Task: Add a signature Marie Turner containing With sincere appreciation and gratitude, Marie Turner to email address softage.9@softage.net and add a folder Service contracts
Action: Mouse moved to (928, 63)
Screenshot: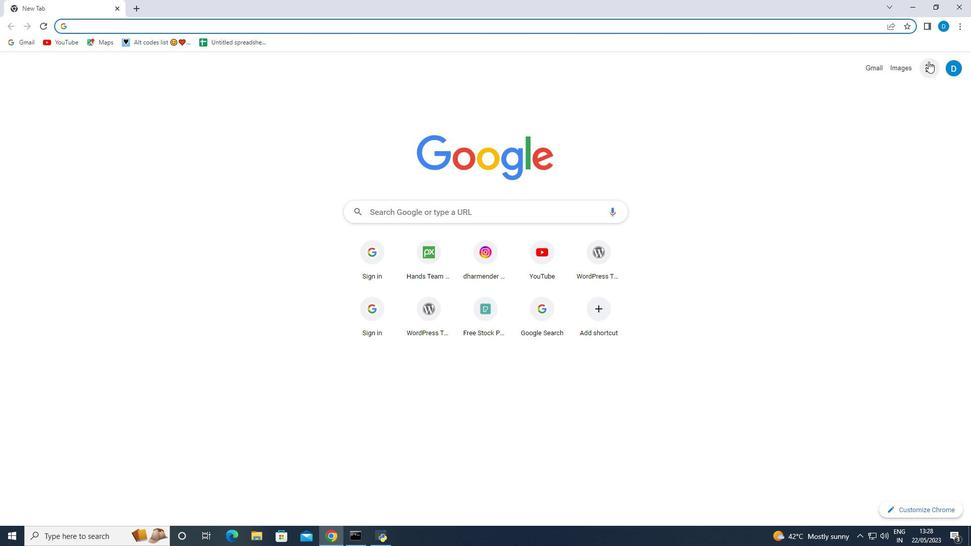 
Action: Mouse pressed left at (928, 63)
Screenshot: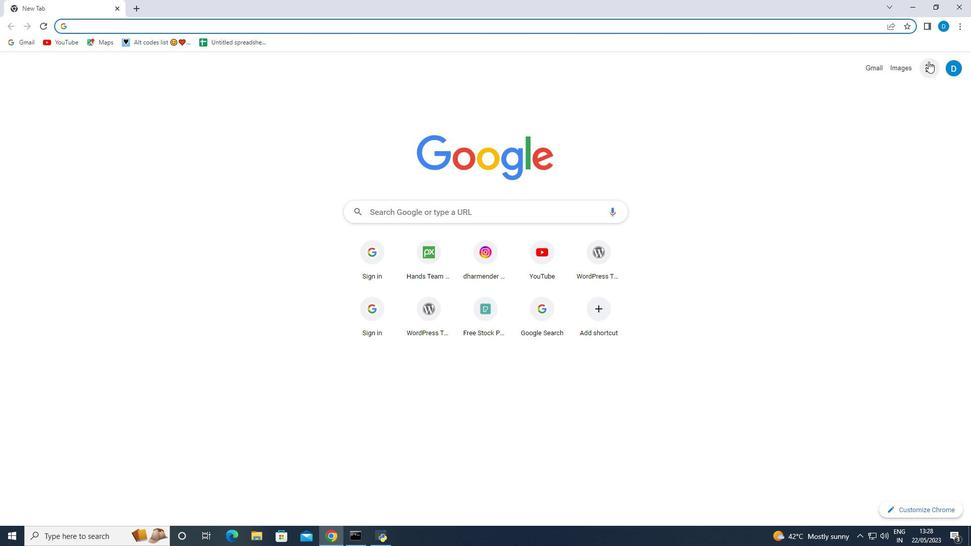 
Action: Mouse moved to (839, 209)
Screenshot: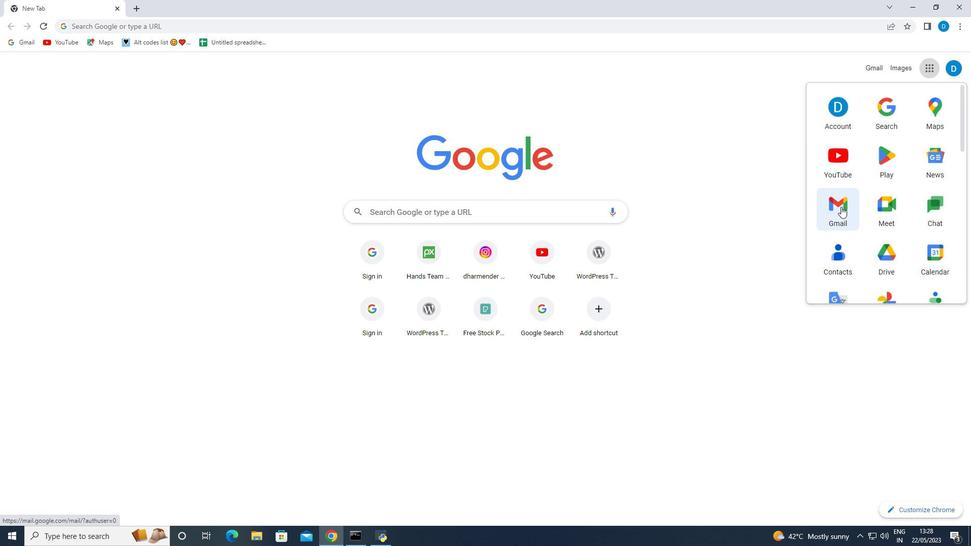 
Action: Mouse pressed left at (839, 209)
Screenshot: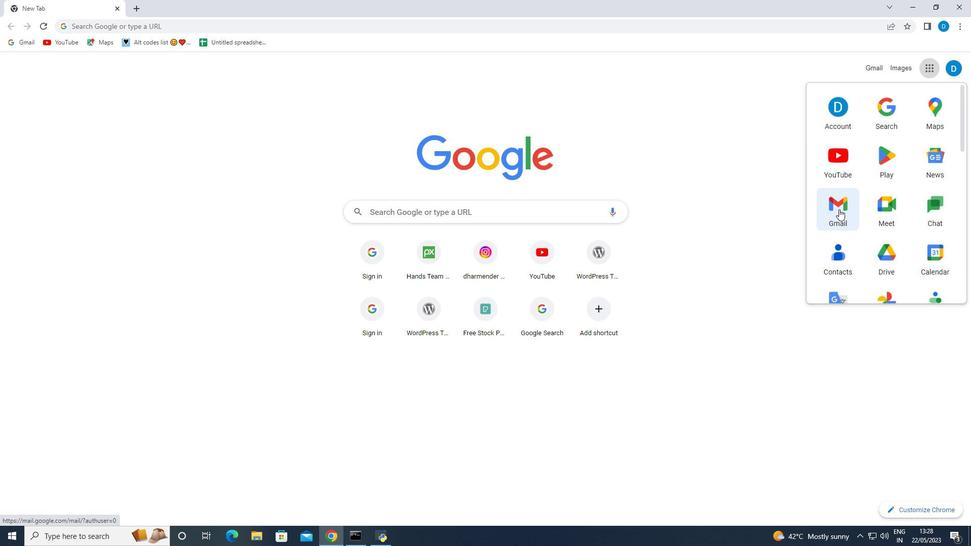 
Action: Mouse moved to (909, 68)
Screenshot: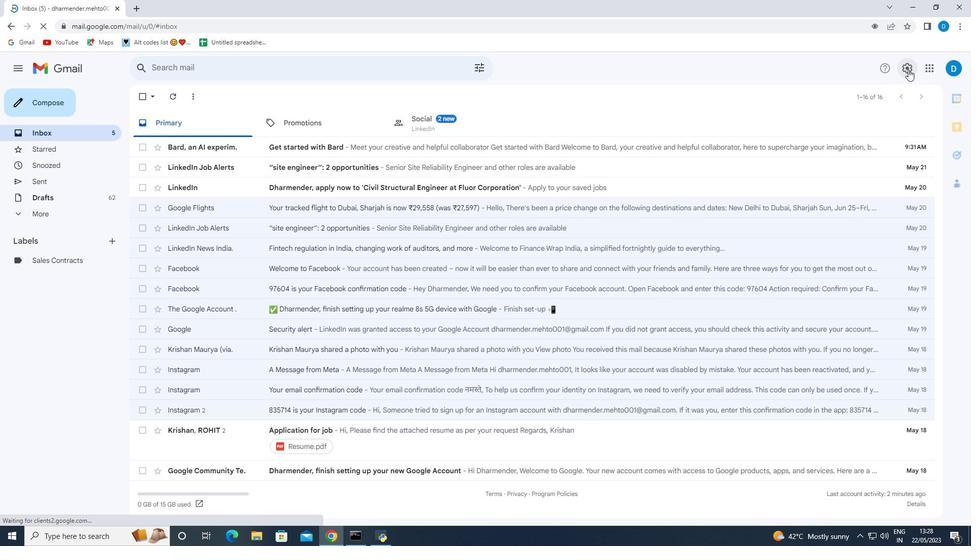 
Action: Mouse pressed left at (909, 68)
Screenshot: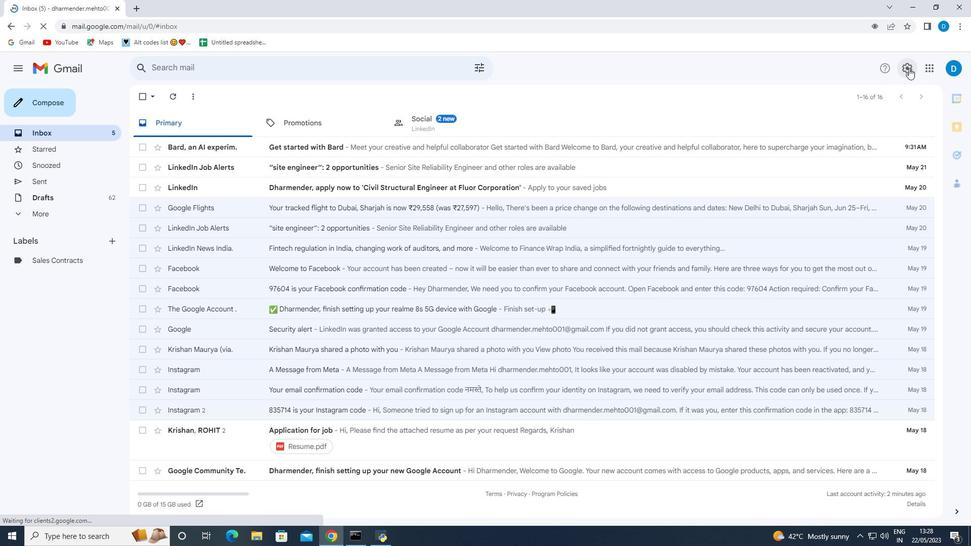 
Action: Mouse moved to (864, 124)
Screenshot: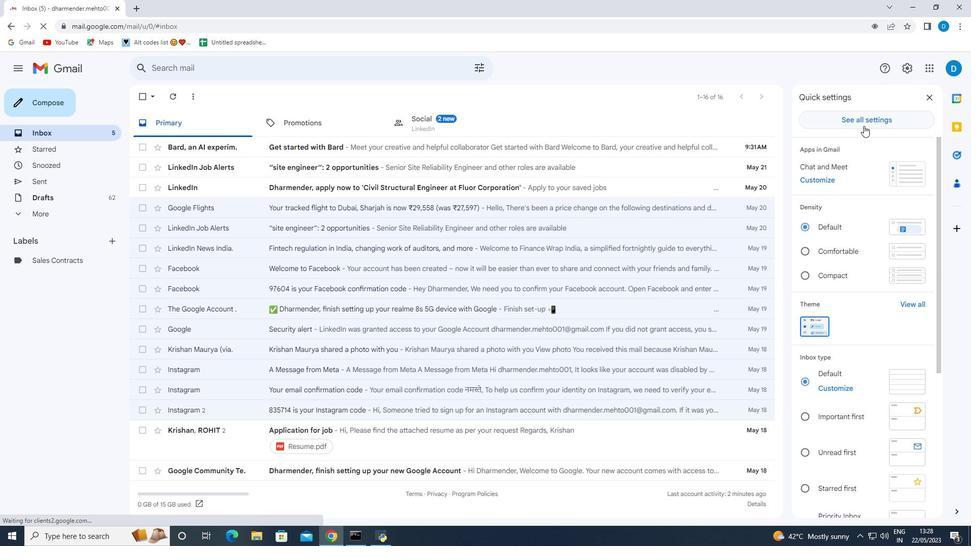 
Action: Mouse pressed left at (864, 124)
Screenshot: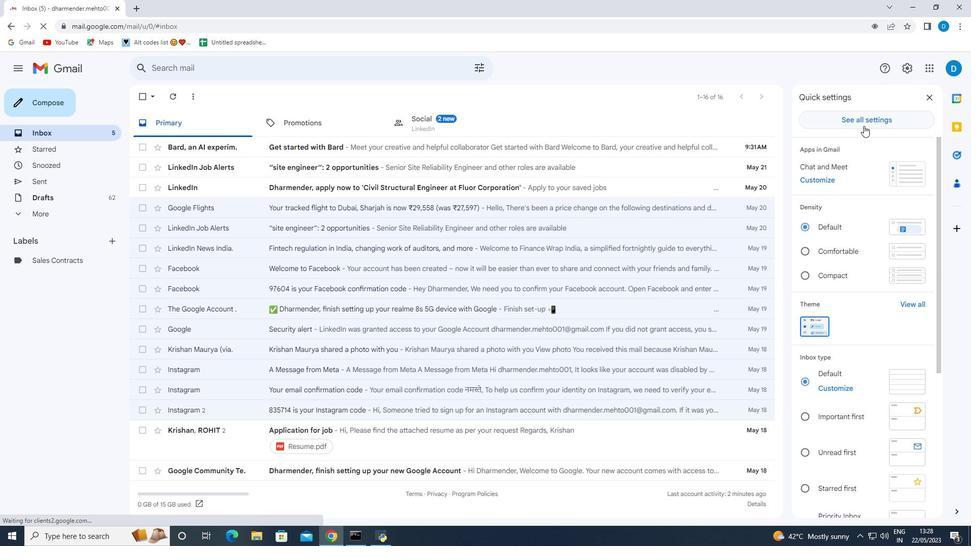 
Action: Mouse moved to (471, 289)
Screenshot: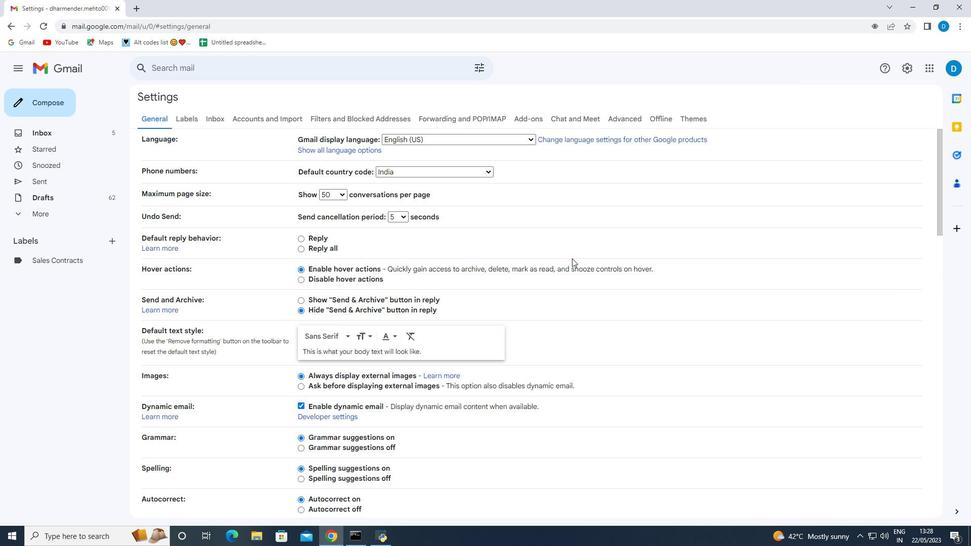 
Action: Mouse scrolled (471, 288) with delta (0, 0)
Screenshot: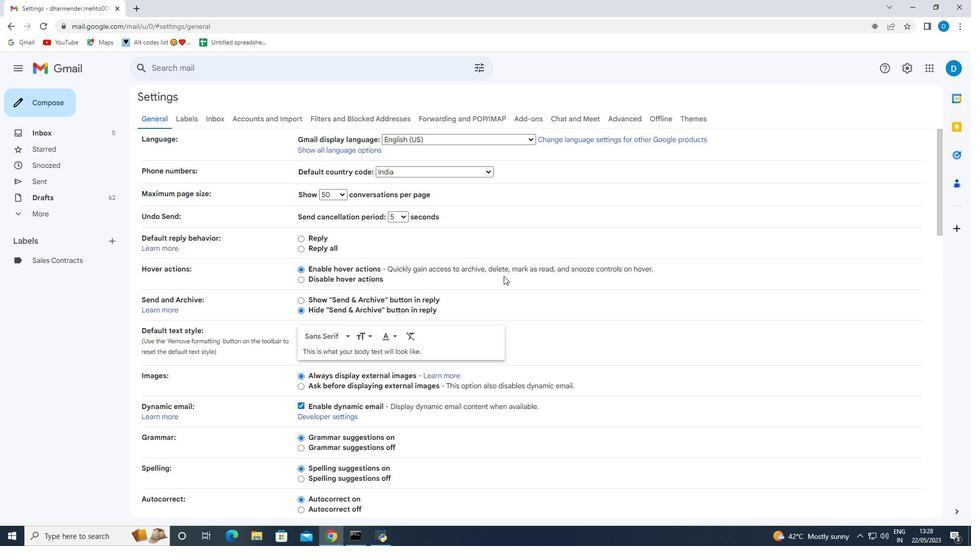 
Action: Mouse moved to (470, 290)
Screenshot: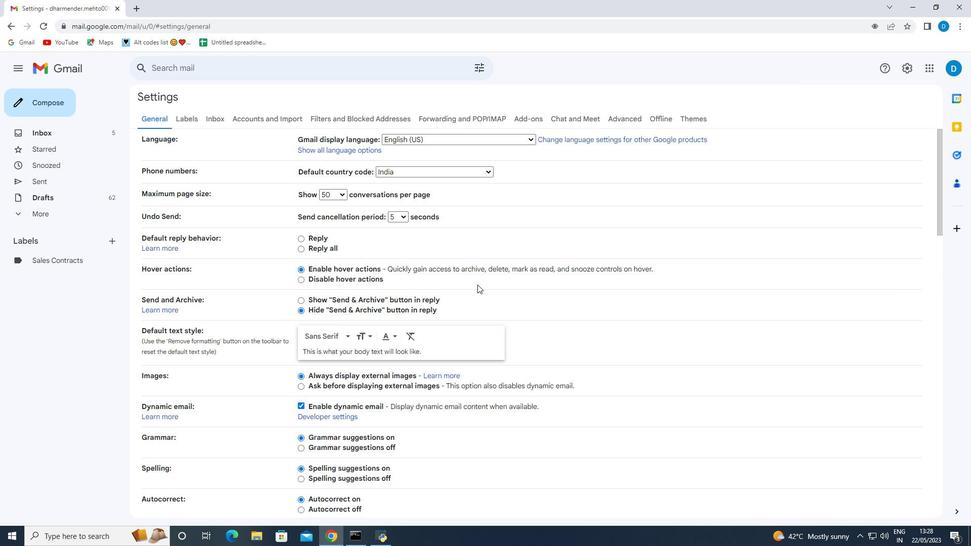 
Action: Mouse scrolled (470, 289) with delta (0, 0)
Screenshot: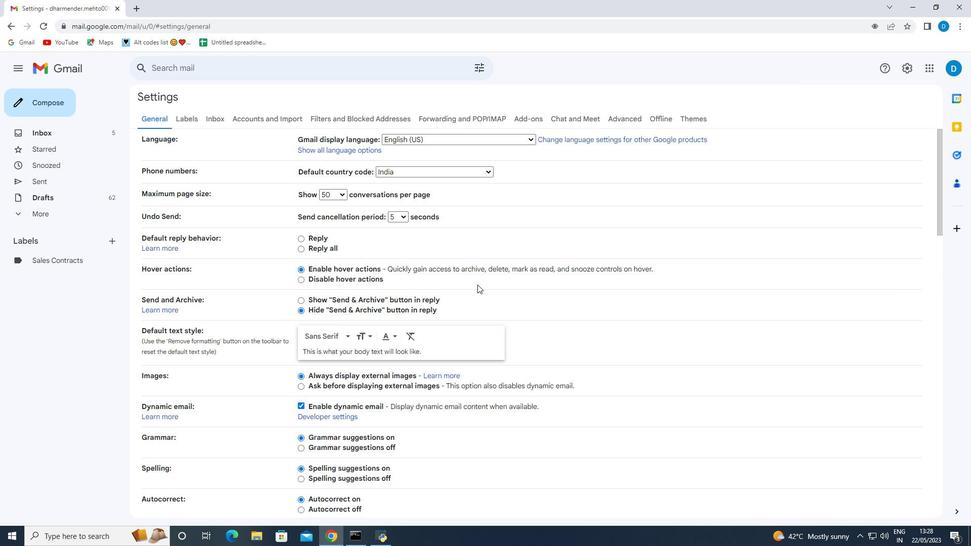 
Action: Mouse moved to (469, 290)
Screenshot: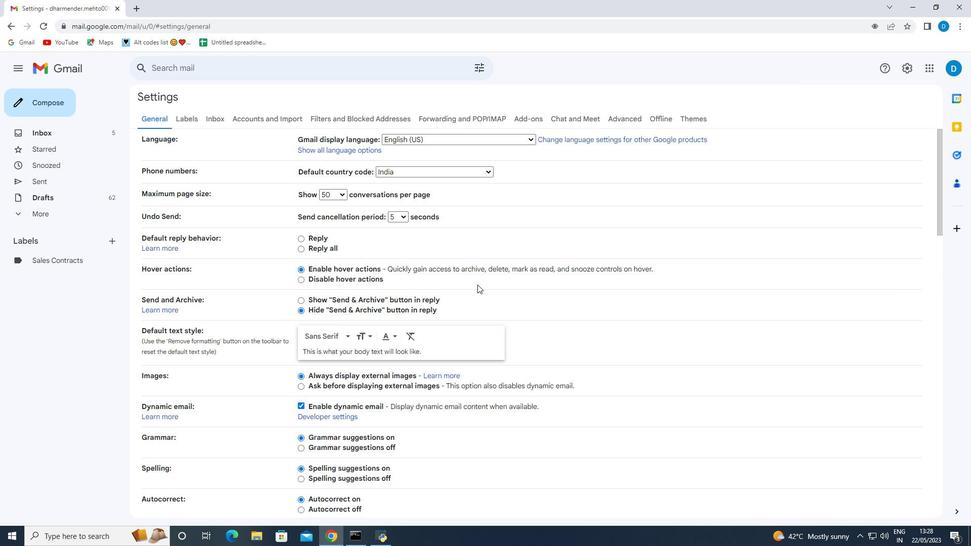 
Action: Mouse scrolled (469, 290) with delta (0, 0)
Screenshot: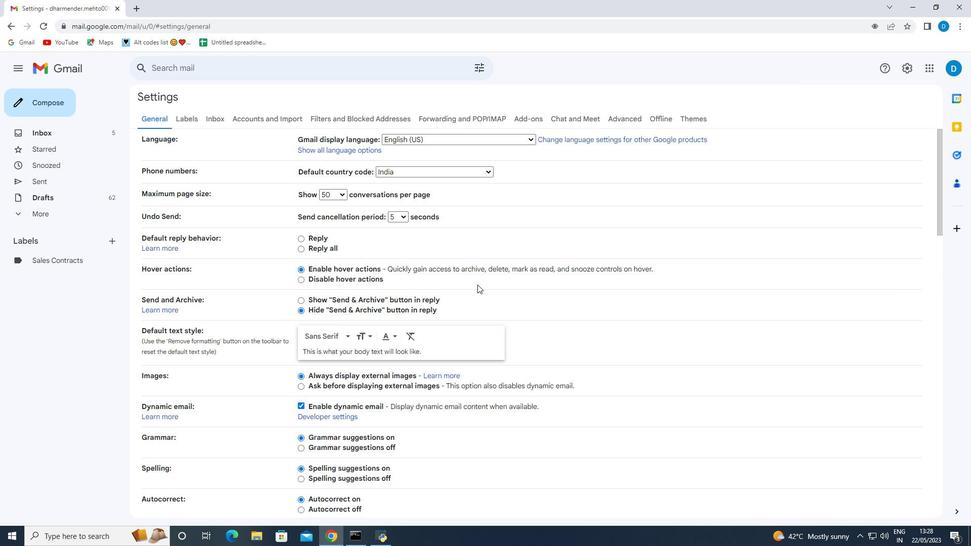 
Action: Mouse scrolled (469, 290) with delta (0, 0)
Screenshot: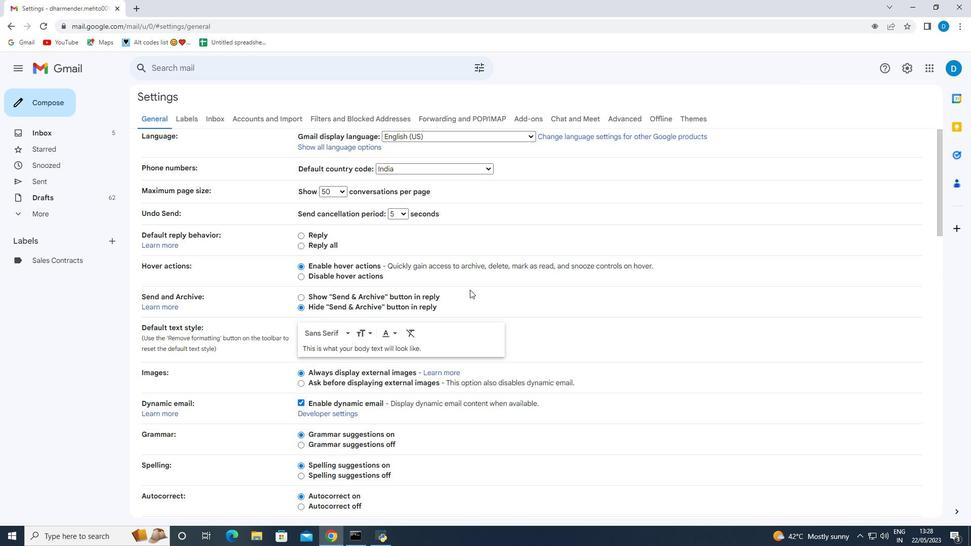 
Action: Mouse moved to (453, 298)
Screenshot: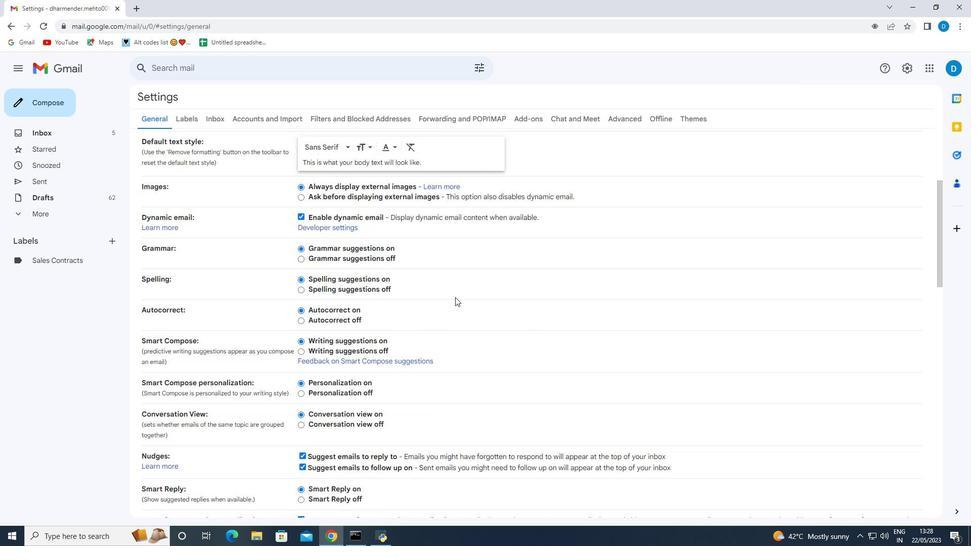 
Action: Mouse scrolled (453, 298) with delta (0, 0)
Screenshot: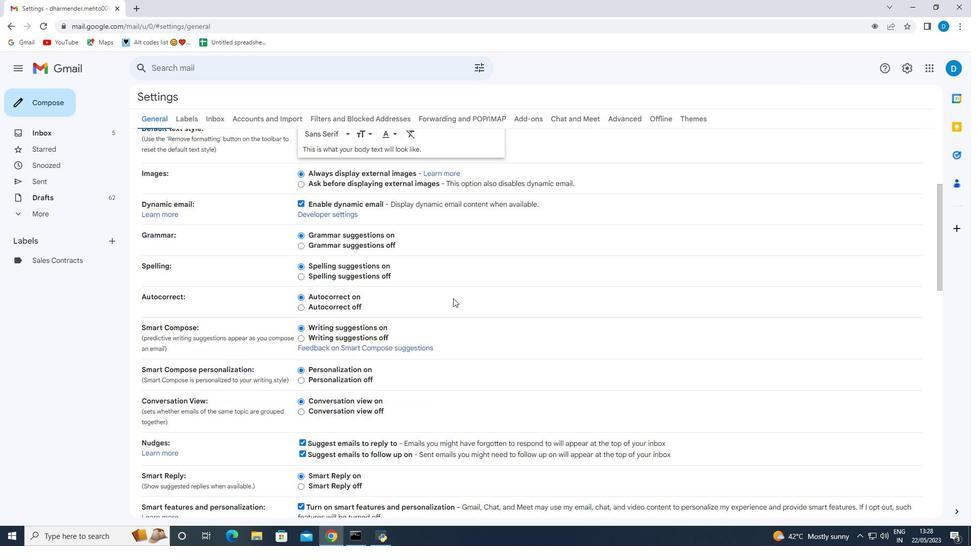 
Action: Mouse scrolled (453, 298) with delta (0, 0)
Screenshot: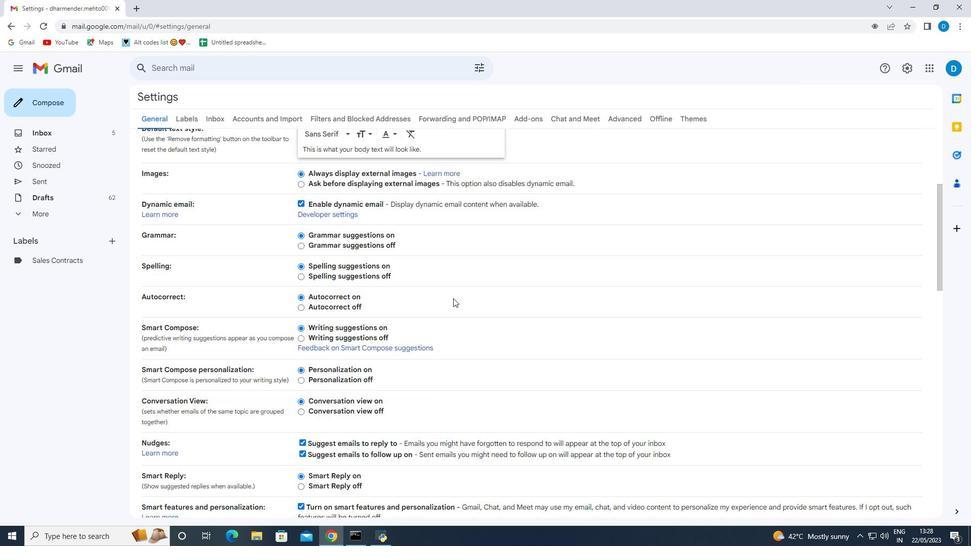 
Action: Mouse scrolled (453, 298) with delta (0, 0)
Screenshot: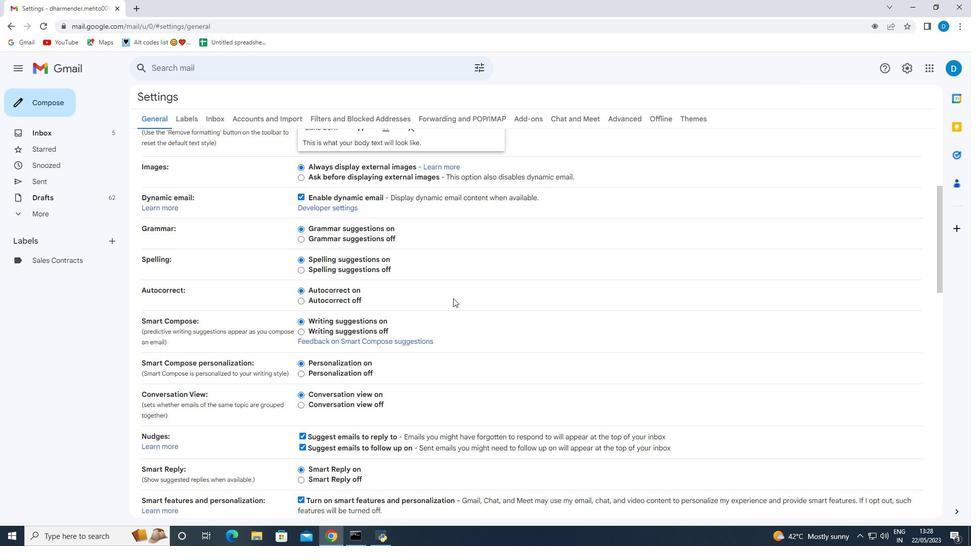 
Action: Mouse moved to (451, 299)
Screenshot: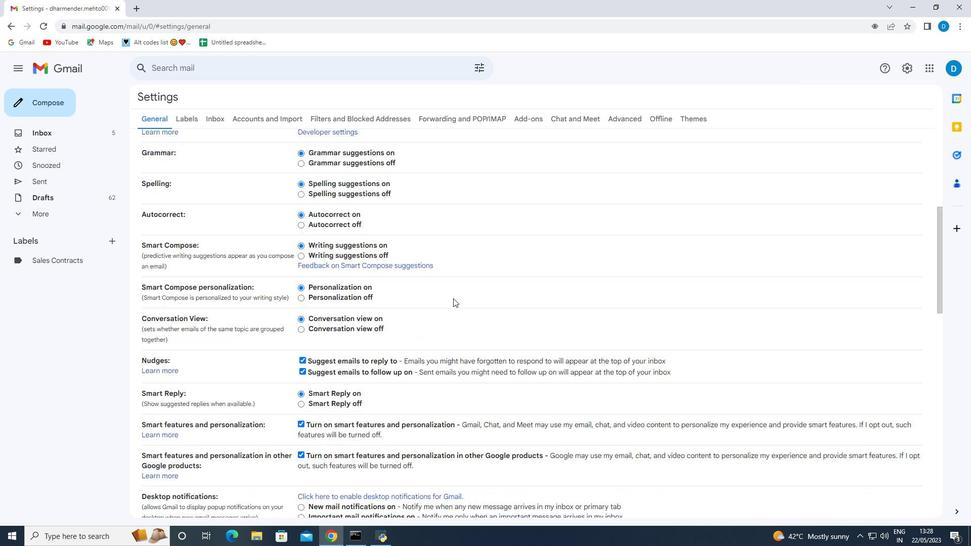 
Action: Mouse scrolled (451, 299) with delta (0, 0)
Screenshot: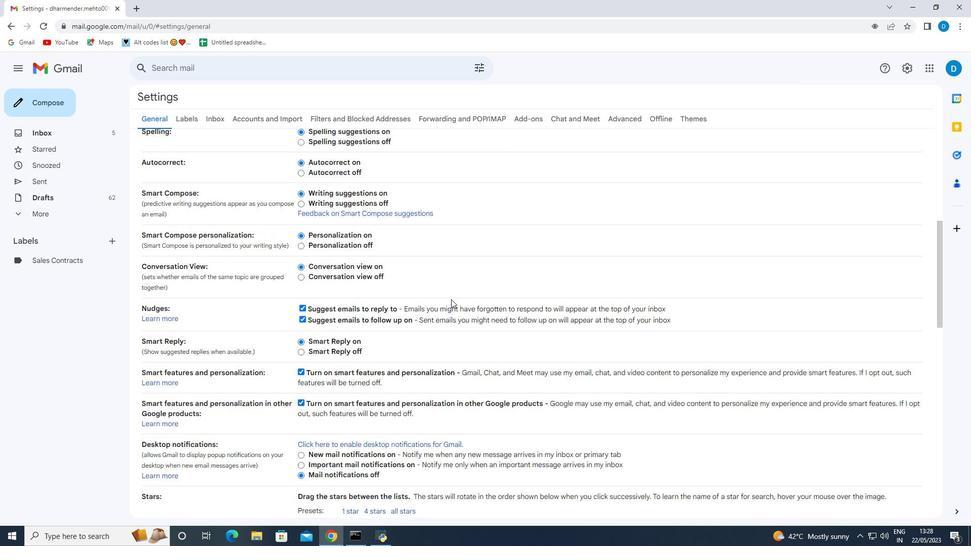
Action: Mouse scrolled (451, 299) with delta (0, 0)
Screenshot: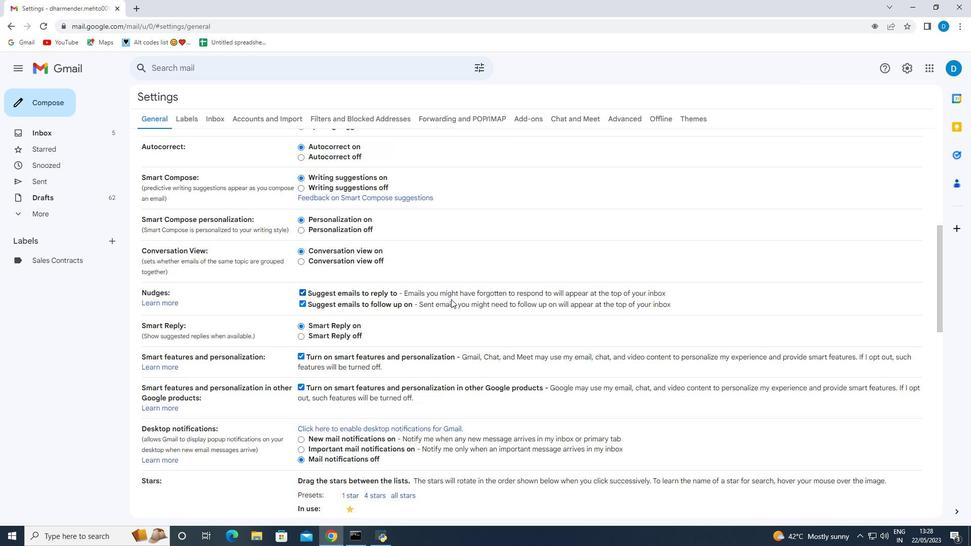 
Action: Mouse scrolled (451, 299) with delta (0, 0)
Screenshot: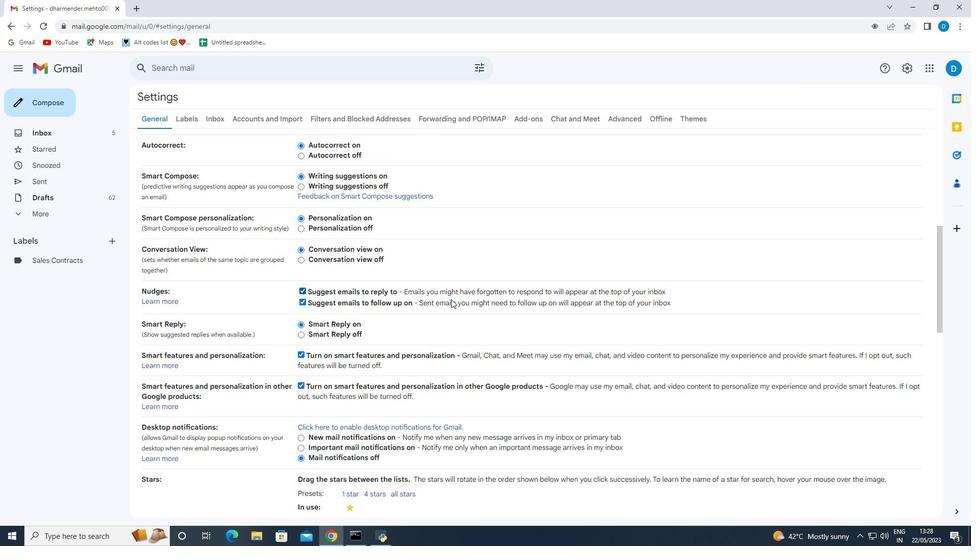 
Action: Mouse scrolled (451, 299) with delta (0, 0)
Screenshot: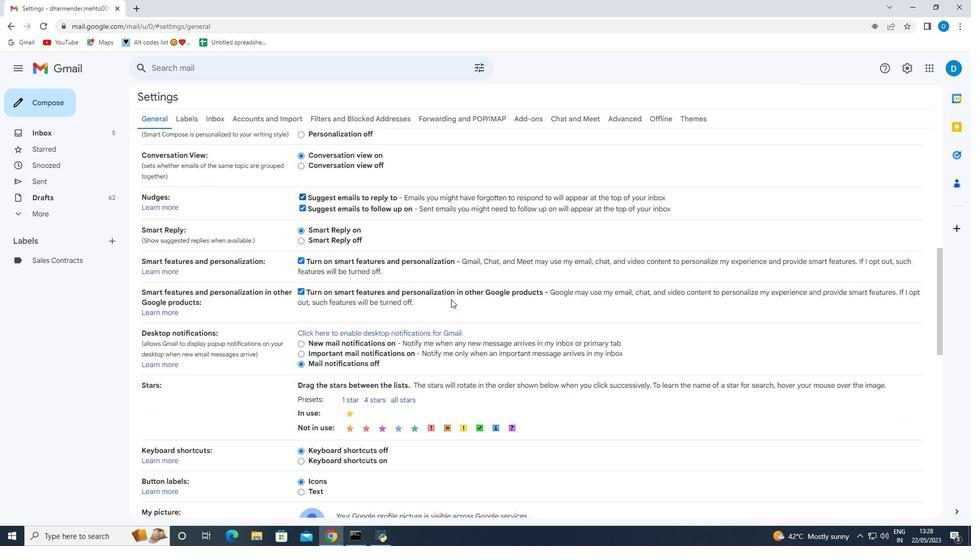 
Action: Mouse scrolled (451, 299) with delta (0, 0)
Screenshot: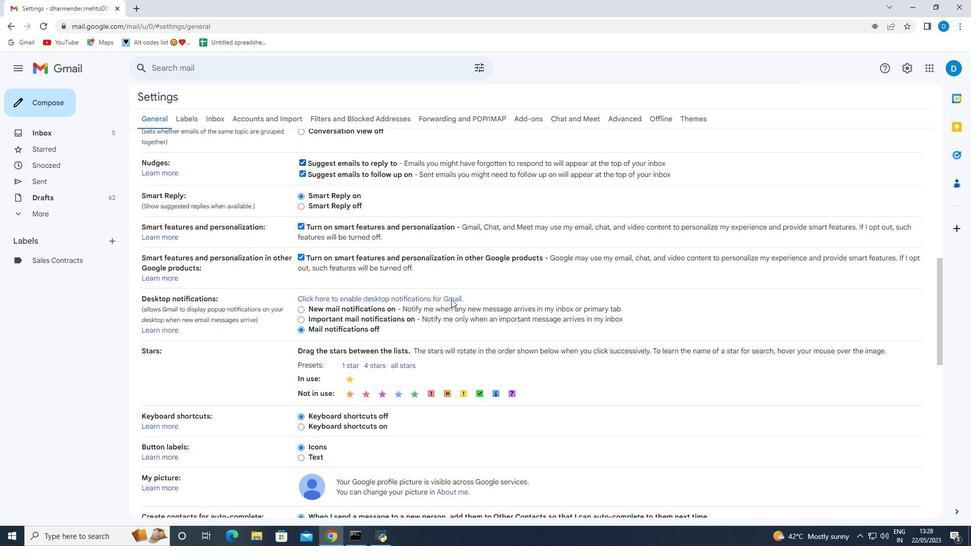 
Action: Mouse scrolled (451, 299) with delta (0, 0)
Screenshot: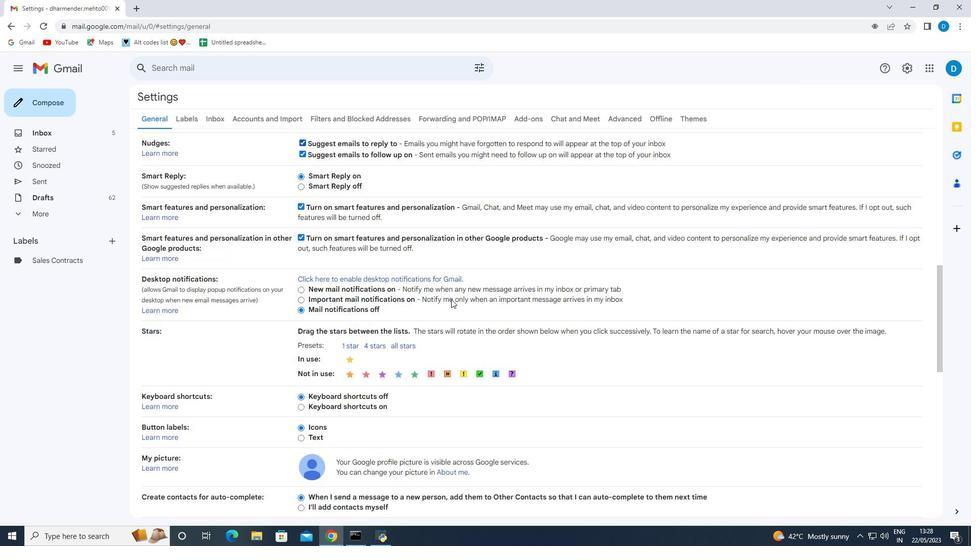 
Action: Mouse moved to (408, 401)
Screenshot: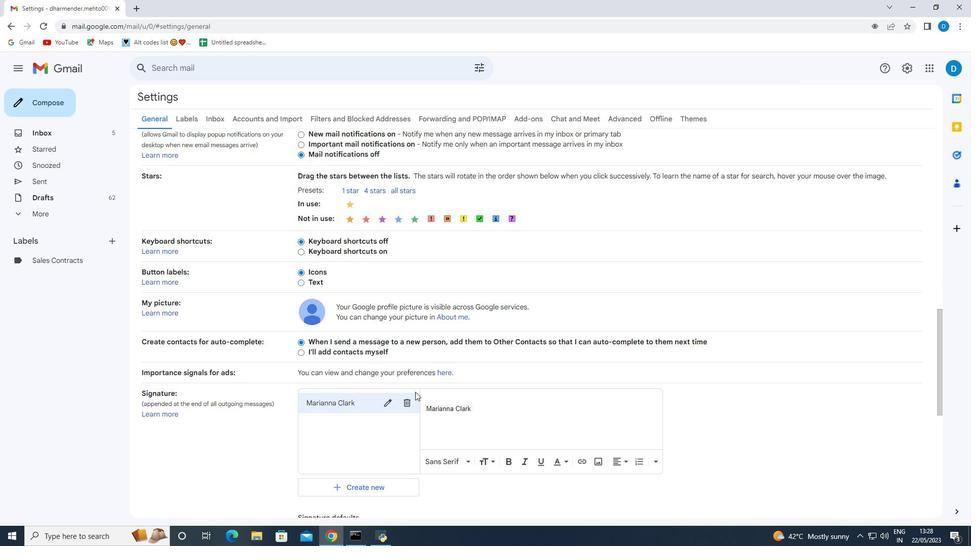 
Action: Mouse pressed left at (408, 401)
Screenshot: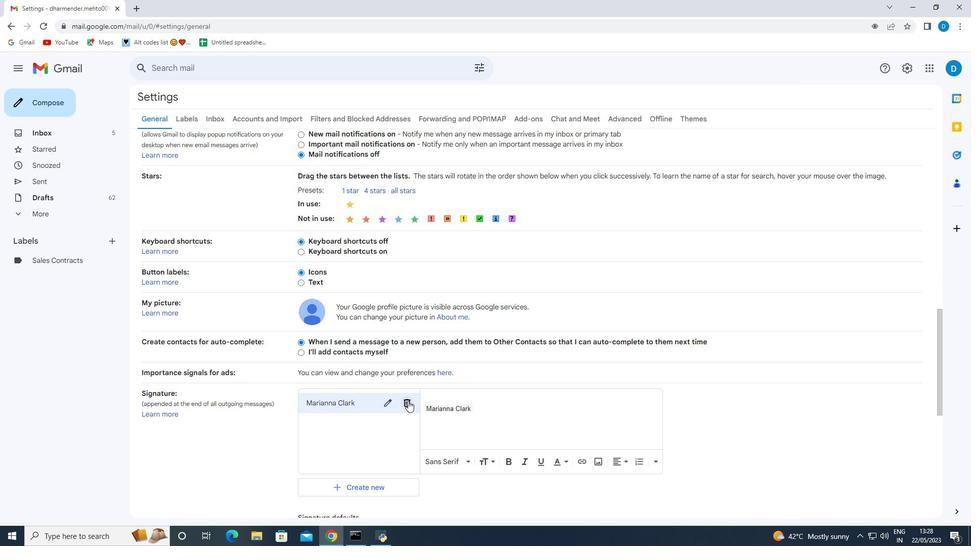 
Action: Mouse moved to (580, 306)
Screenshot: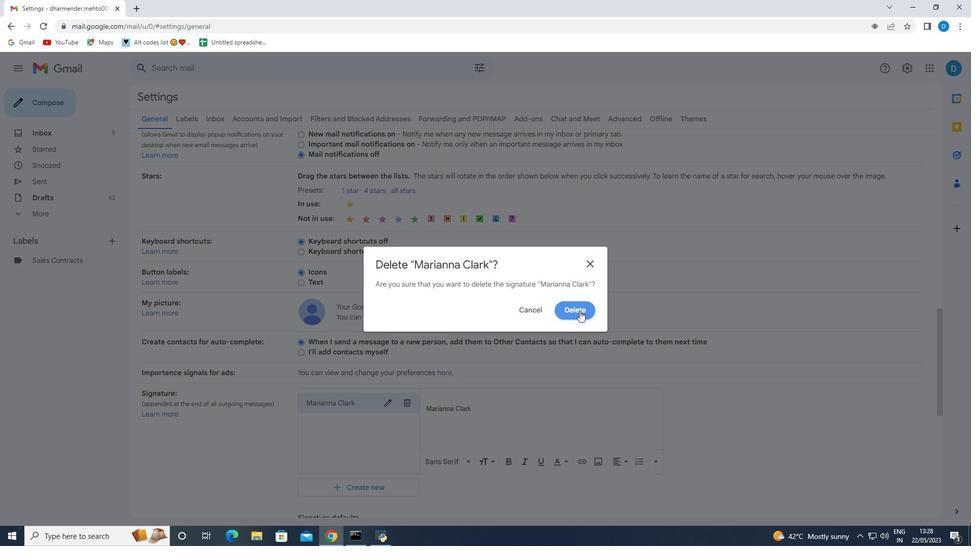 
Action: Mouse pressed left at (580, 306)
Screenshot: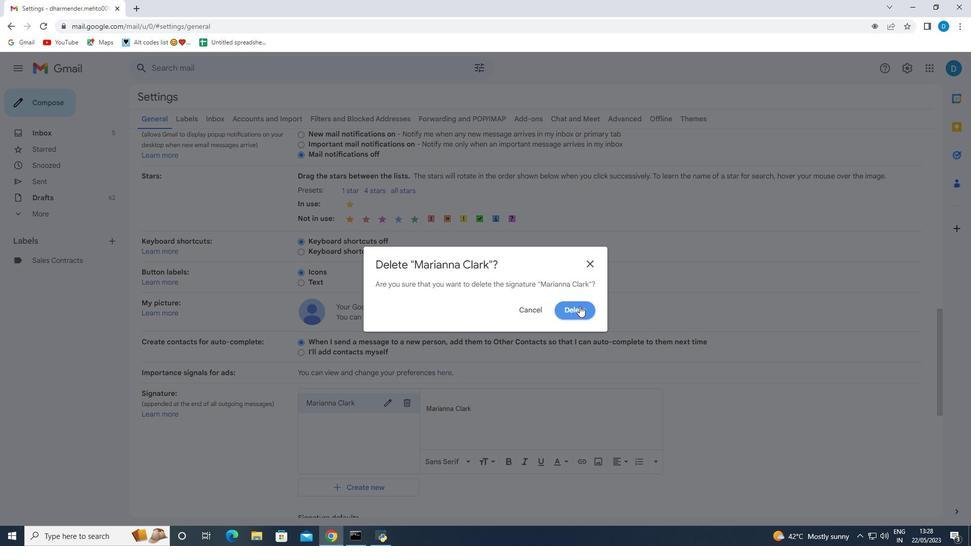 
Action: Mouse moved to (472, 368)
Screenshot: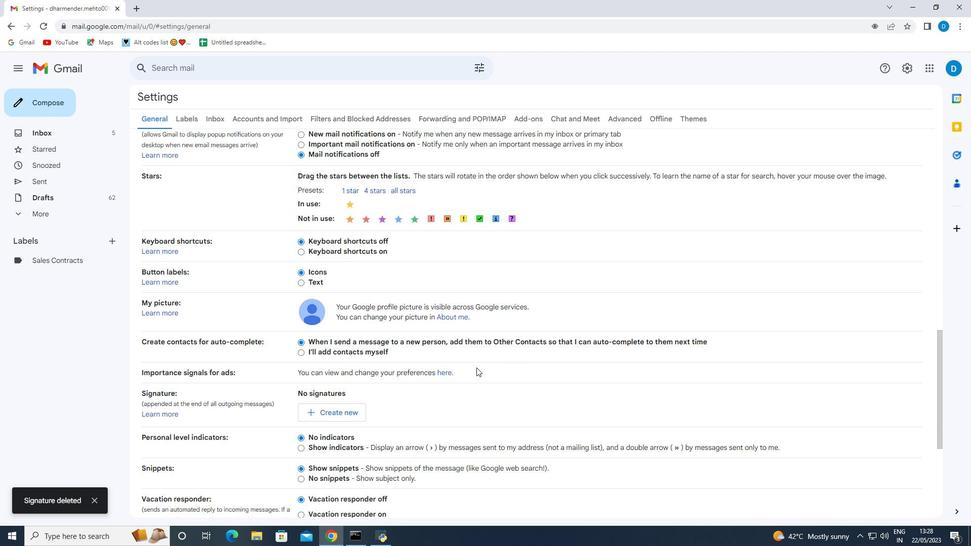 
Action: Mouse scrolled (472, 368) with delta (0, 0)
Screenshot: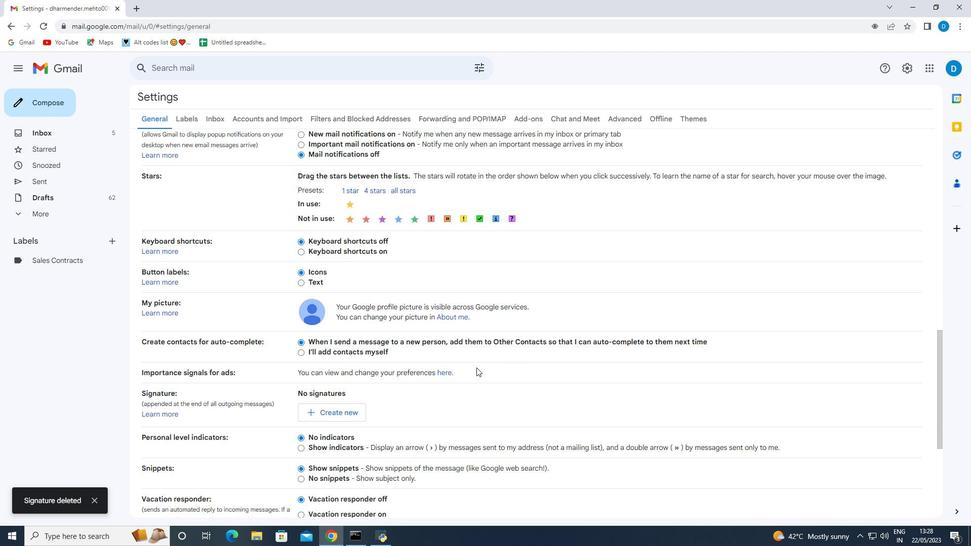 
Action: Mouse scrolled (472, 368) with delta (0, 0)
Screenshot: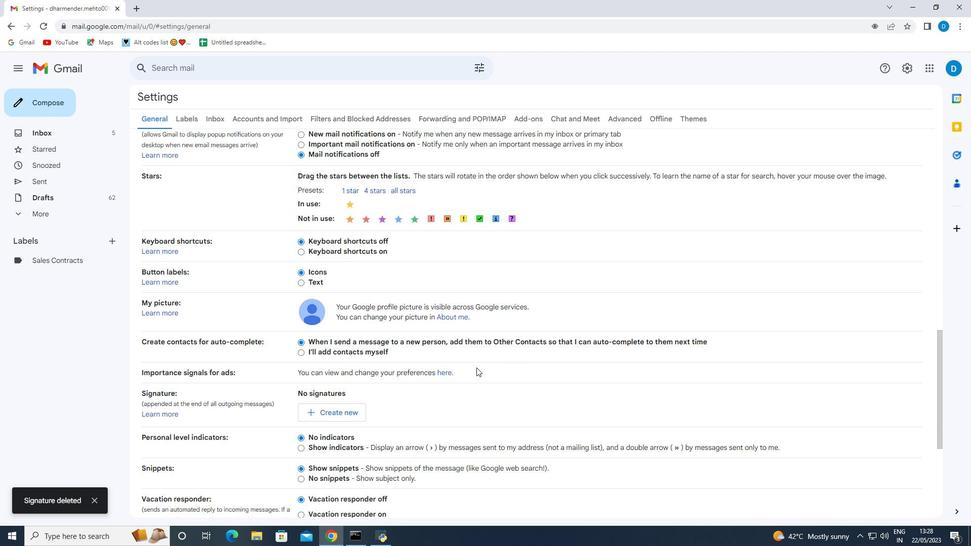 
Action: Mouse moved to (464, 369)
Screenshot: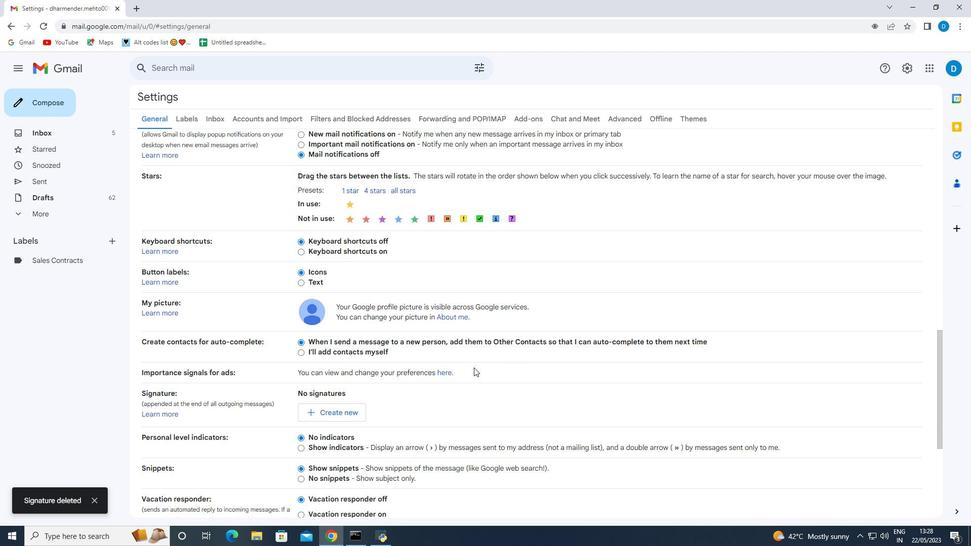 
Action: Mouse scrolled (464, 368) with delta (0, 0)
Screenshot: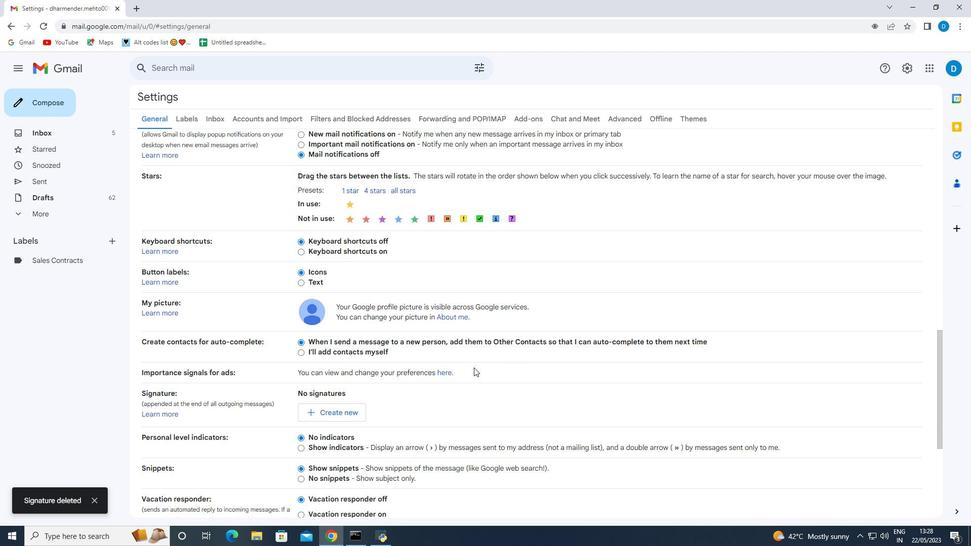 
Action: Mouse moved to (335, 263)
Screenshot: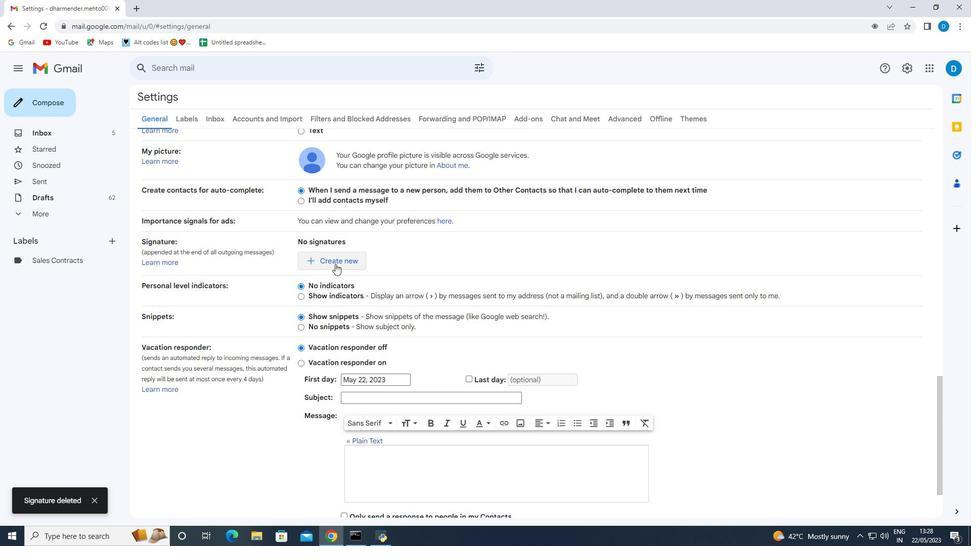 
Action: Mouse pressed left at (335, 263)
Screenshot: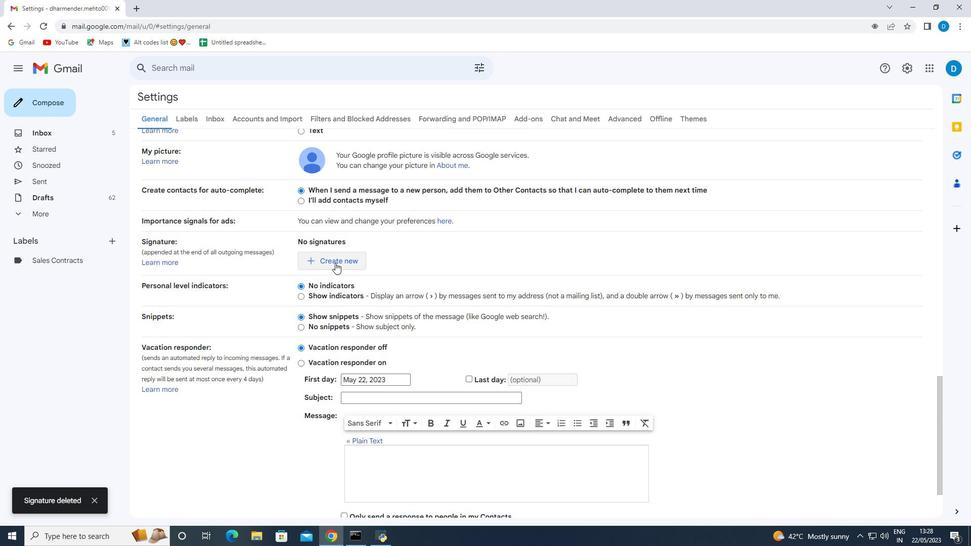 
Action: Mouse moved to (400, 284)
Screenshot: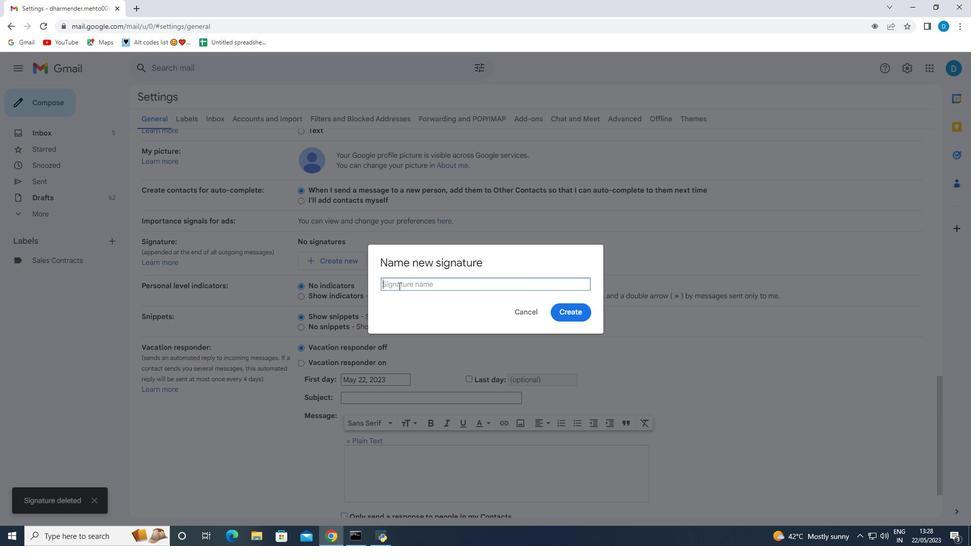 
Action: Mouse pressed left at (400, 284)
Screenshot: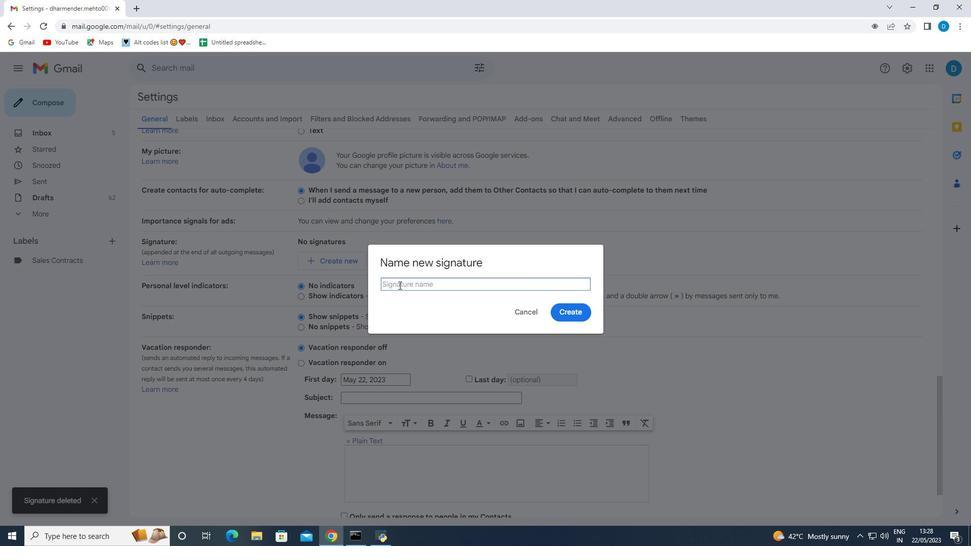 
Action: Key pressed <Key.shift>Marie<Key.space><Key.shift><Key.shift>Turner
Screenshot: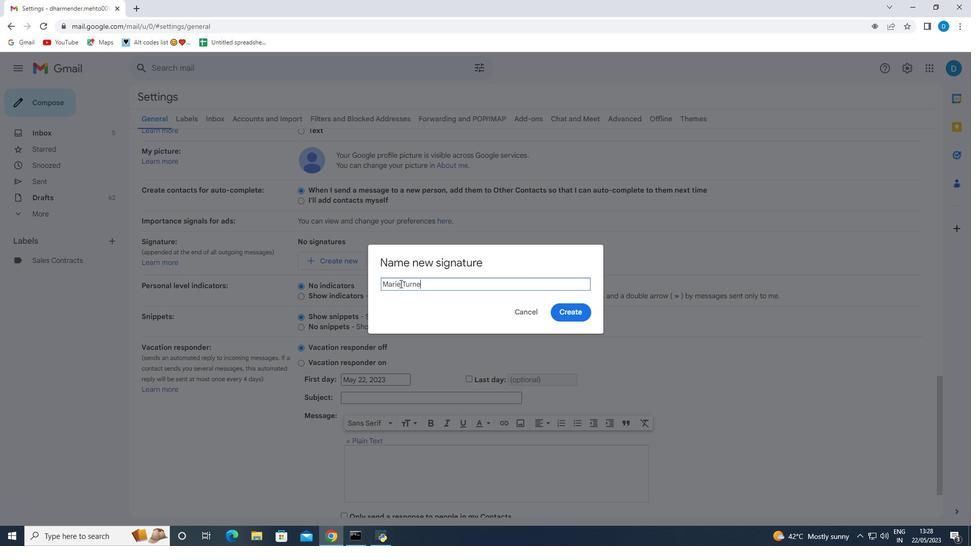 
Action: Mouse moved to (564, 311)
Screenshot: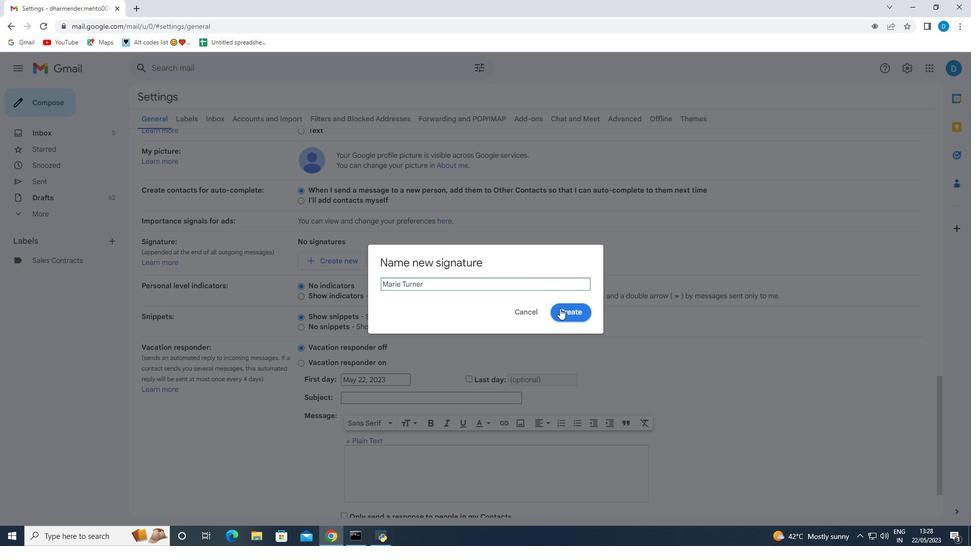 
Action: Mouse pressed left at (564, 311)
Screenshot: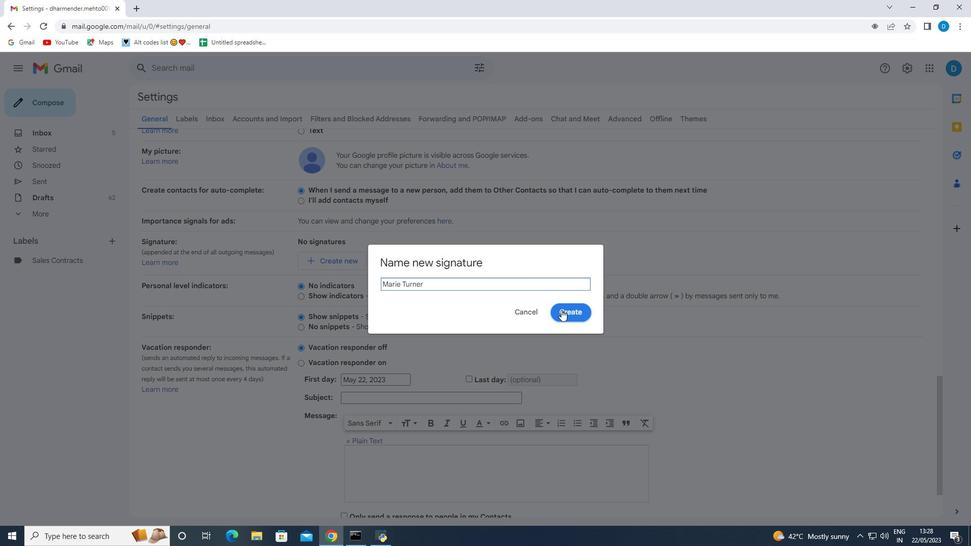 
Action: Mouse moved to (457, 276)
Screenshot: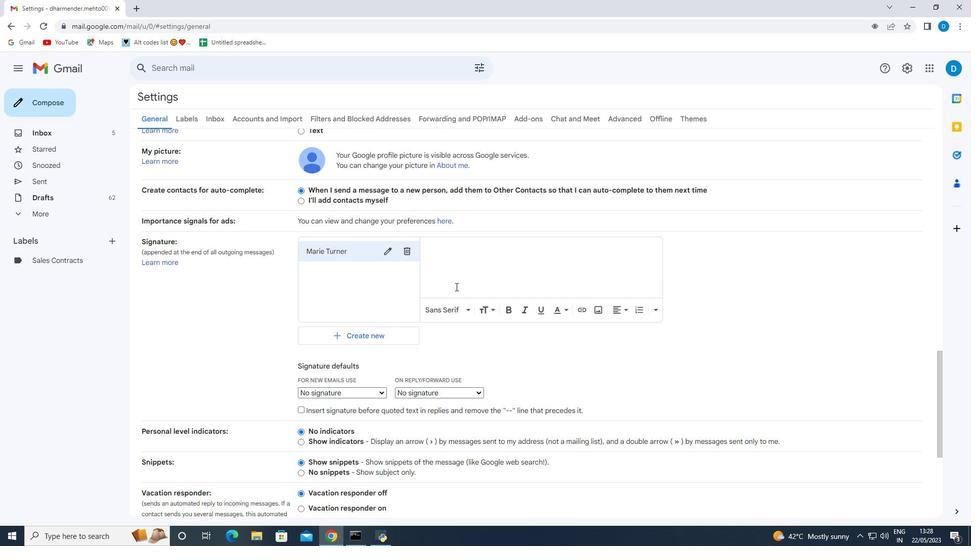 
Action: Mouse pressed left at (457, 276)
Screenshot: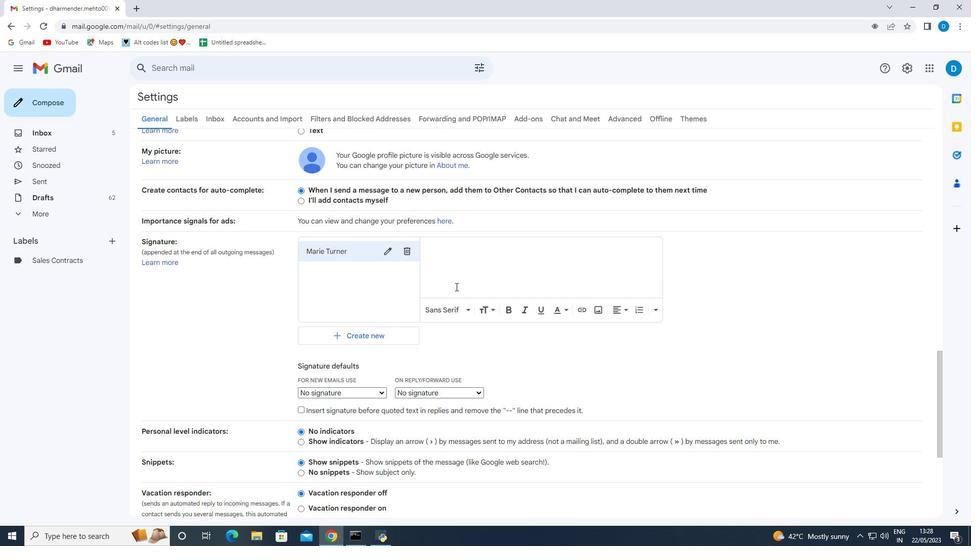 
Action: Key pressed <Key.enter><Key.shift><Key.shift><Key.shift><Key.shift><Key.shift><Key.shift><Key.shift><Key.shift><Key.shift><Key.shift><Key.shift><Key.shift>Marie<Key.space><Key.shift>Turner
Screenshot: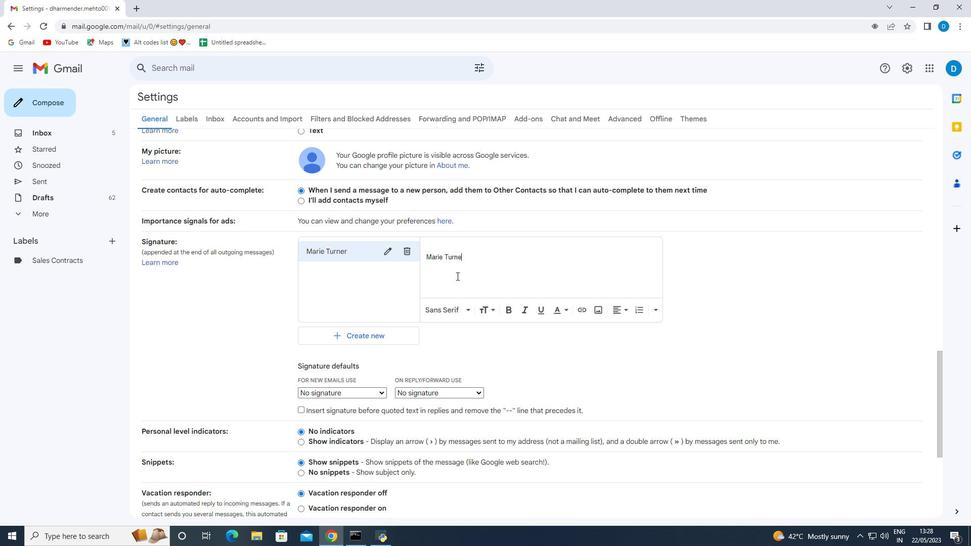 
Action: Mouse moved to (477, 321)
Screenshot: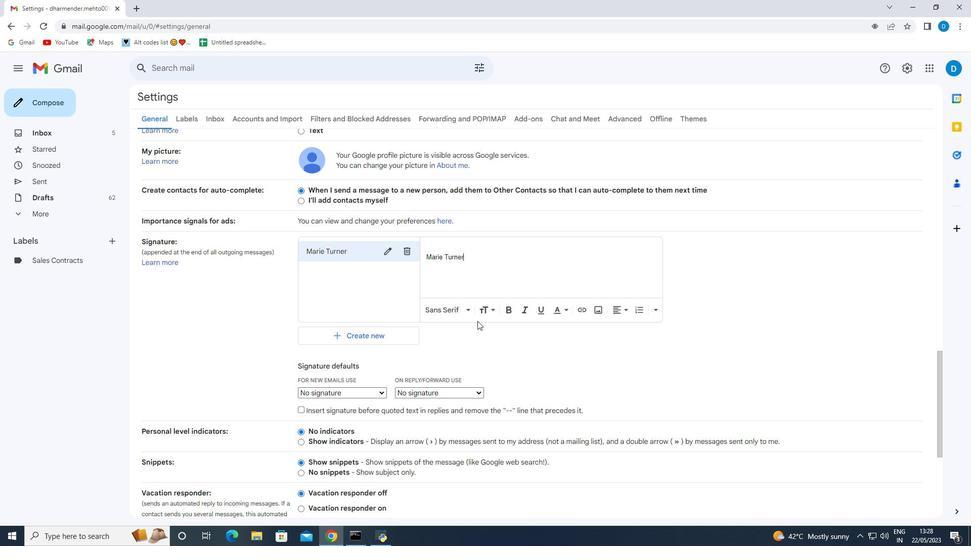 
Action: Mouse scrolled (477, 320) with delta (0, 0)
Screenshot: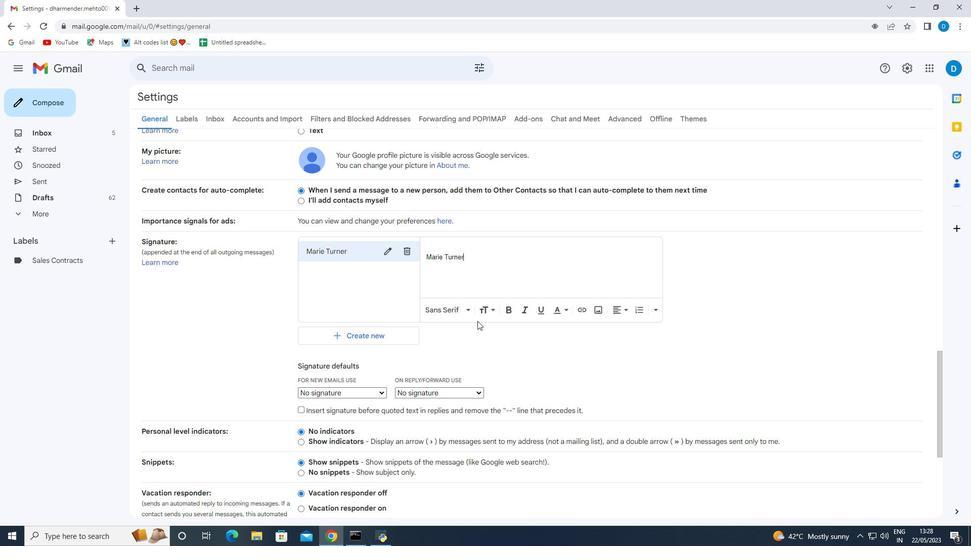 
Action: Mouse scrolled (477, 320) with delta (0, 0)
Screenshot: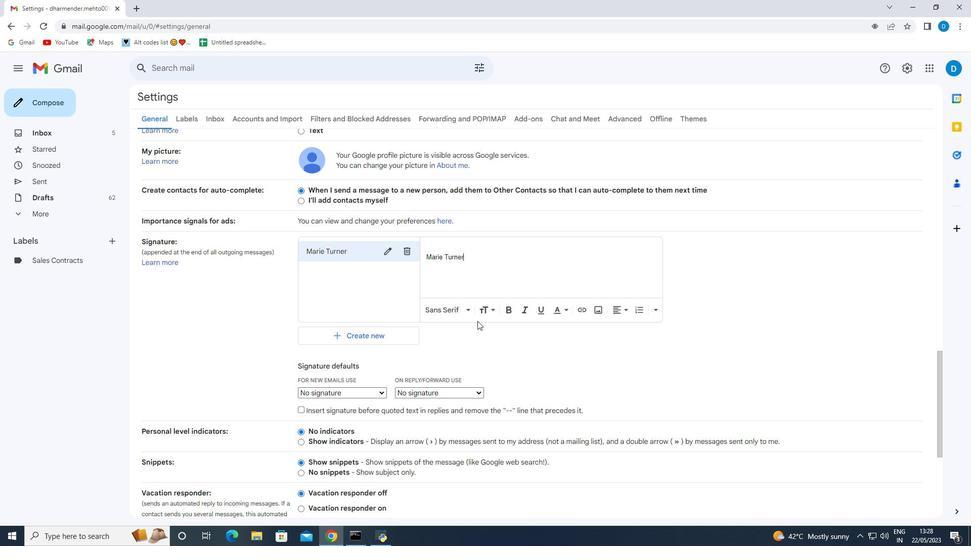 
Action: Mouse moved to (466, 335)
Screenshot: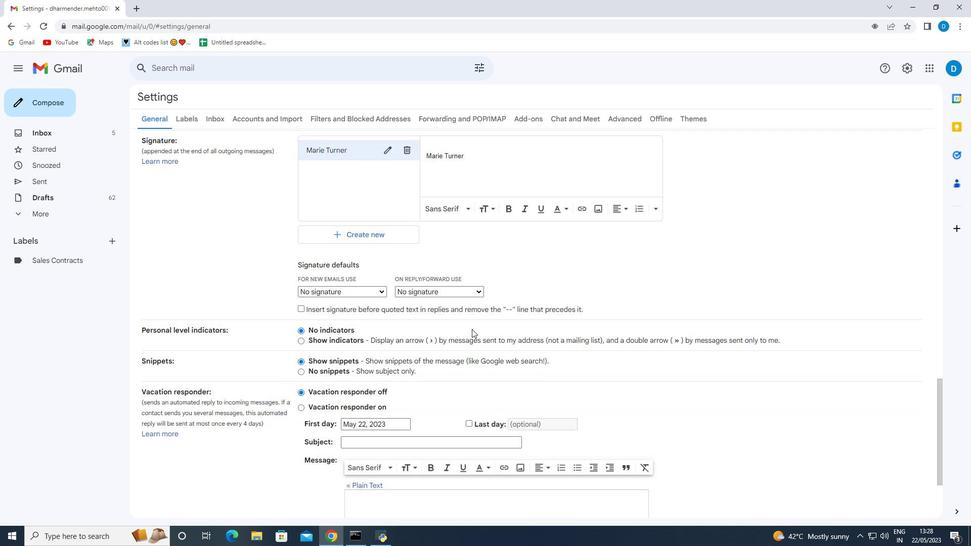 
Action: Mouse scrolled (466, 335) with delta (0, 0)
Screenshot: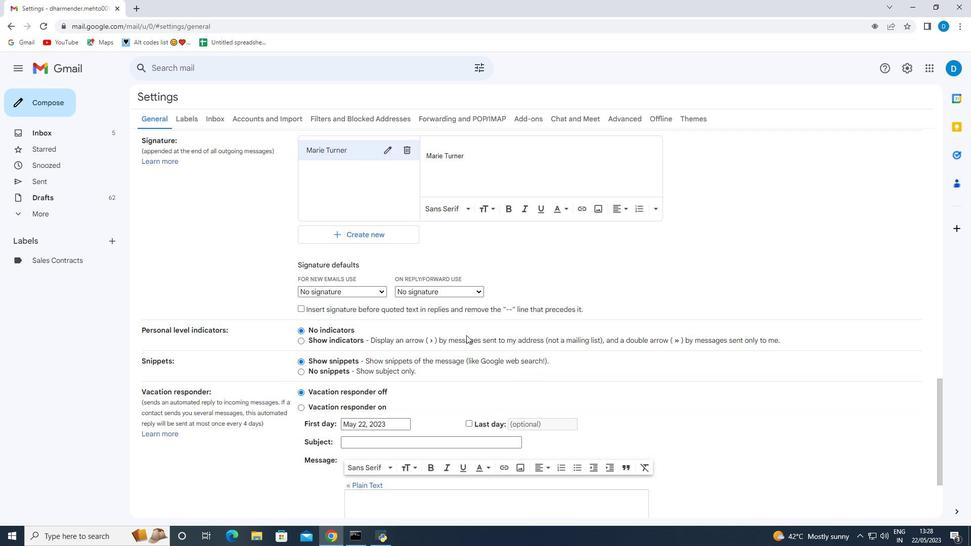 
Action: Mouse scrolled (466, 335) with delta (0, 0)
Screenshot: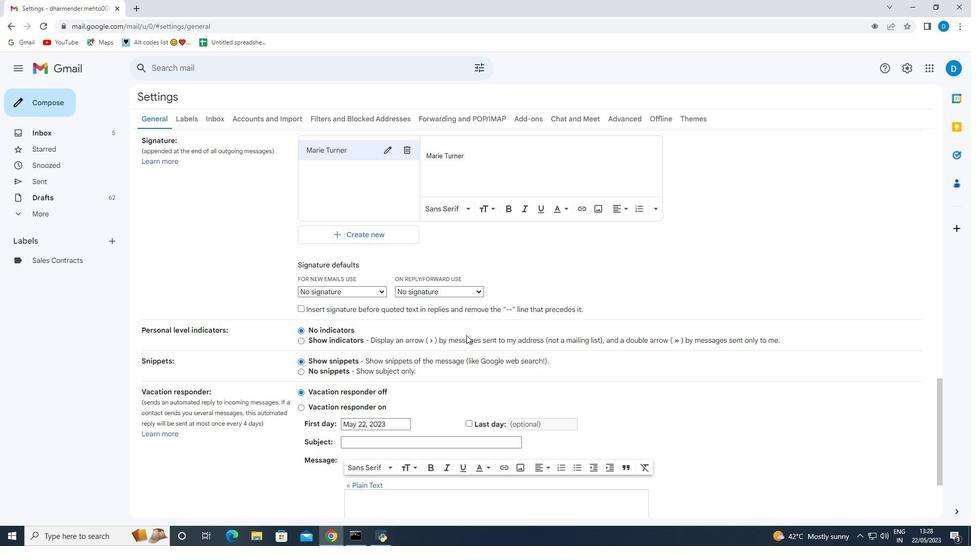 
Action: Mouse moved to (341, 188)
Screenshot: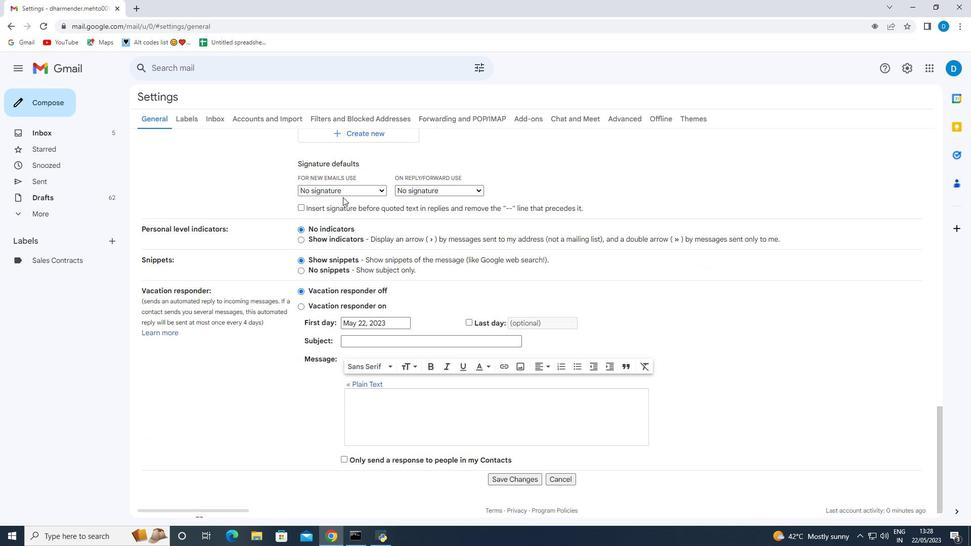 
Action: Mouse pressed left at (341, 188)
Screenshot: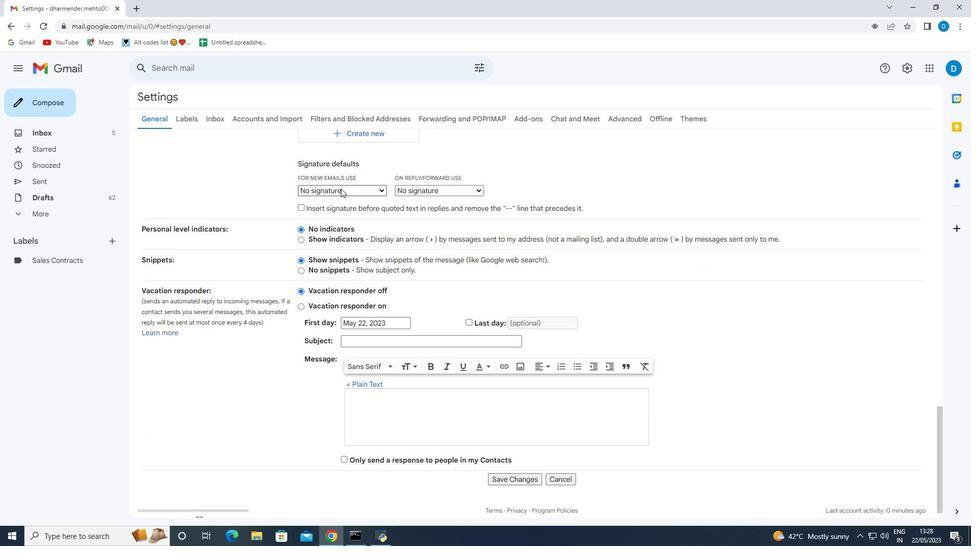 
Action: Mouse moved to (347, 211)
Screenshot: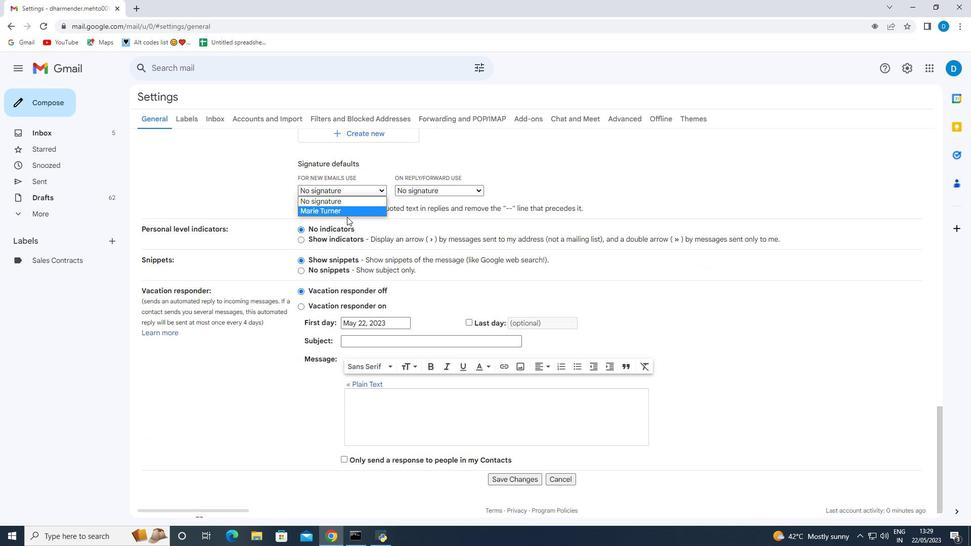 
Action: Mouse pressed left at (347, 211)
Screenshot: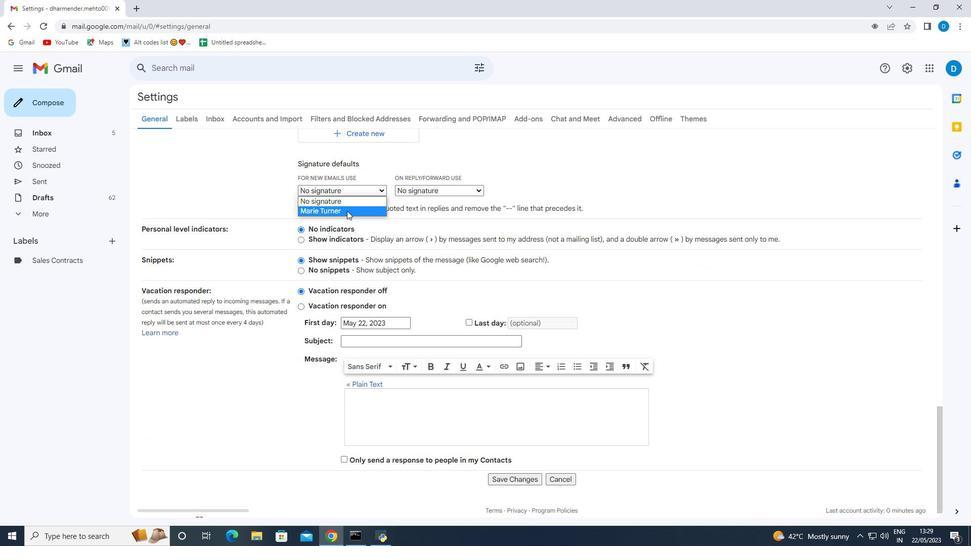 
Action: Mouse moved to (406, 191)
Screenshot: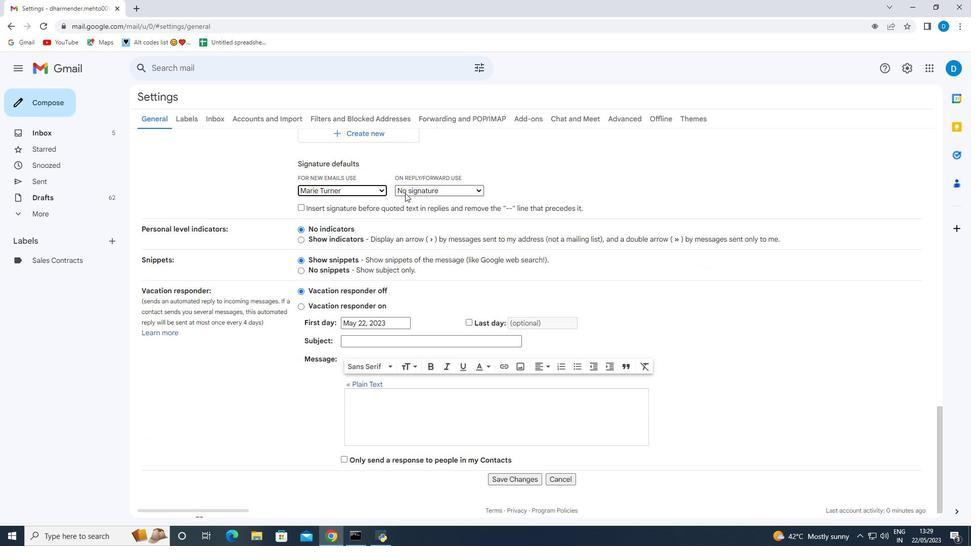 
Action: Mouse pressed left at (406, 191)
Screenshot: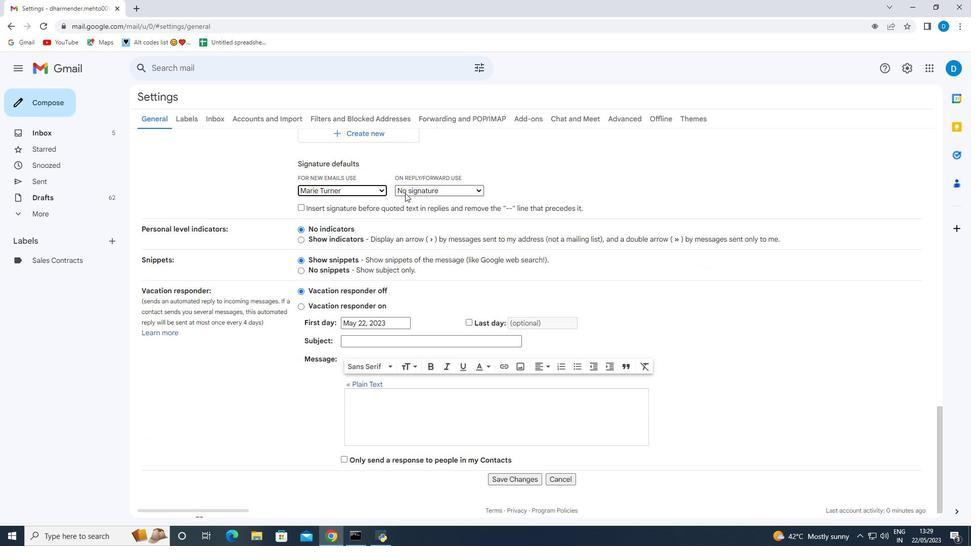 
Action: Mouse moved to (402, 208)
Screenshot: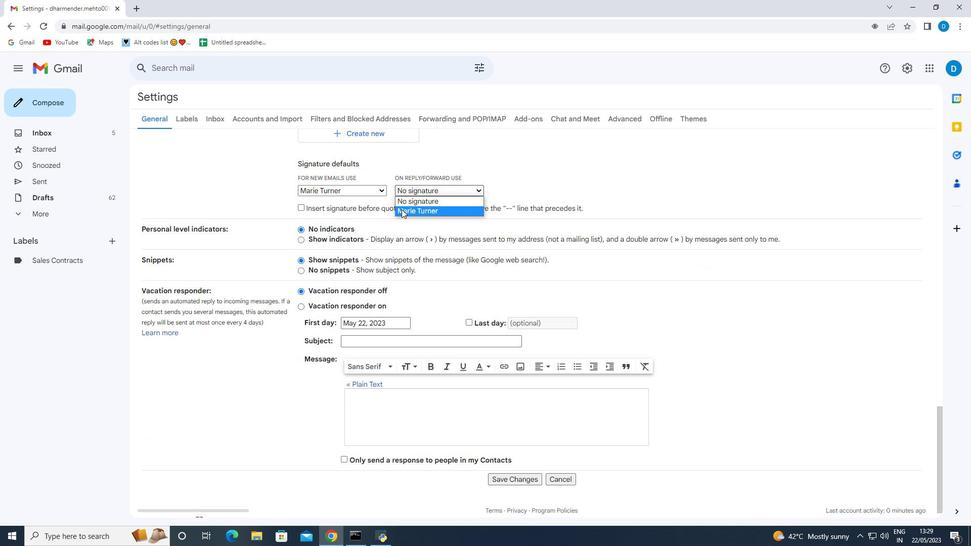 
Action: Mouse pressed left at (402, 208)
Screenshot: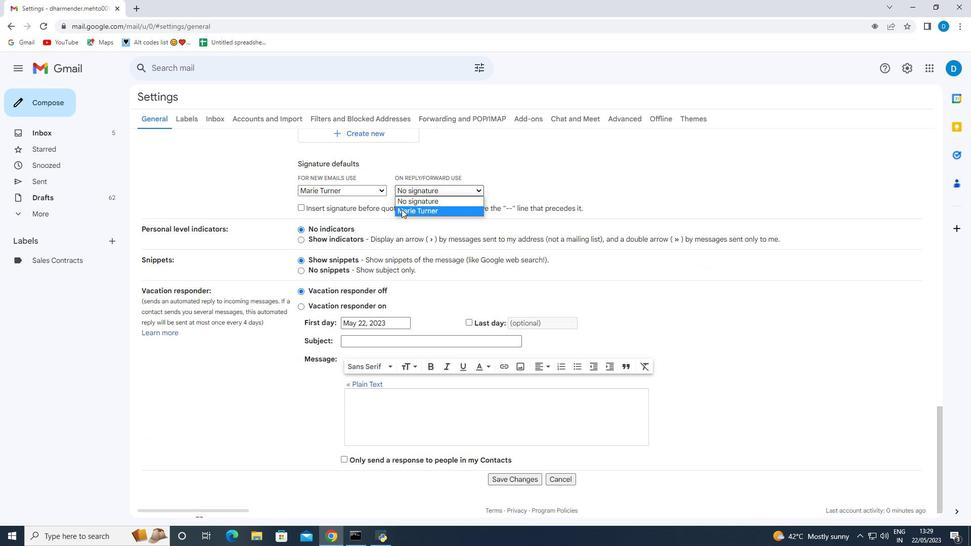
Action: Mouse moved to (410, 279)
Screenshot: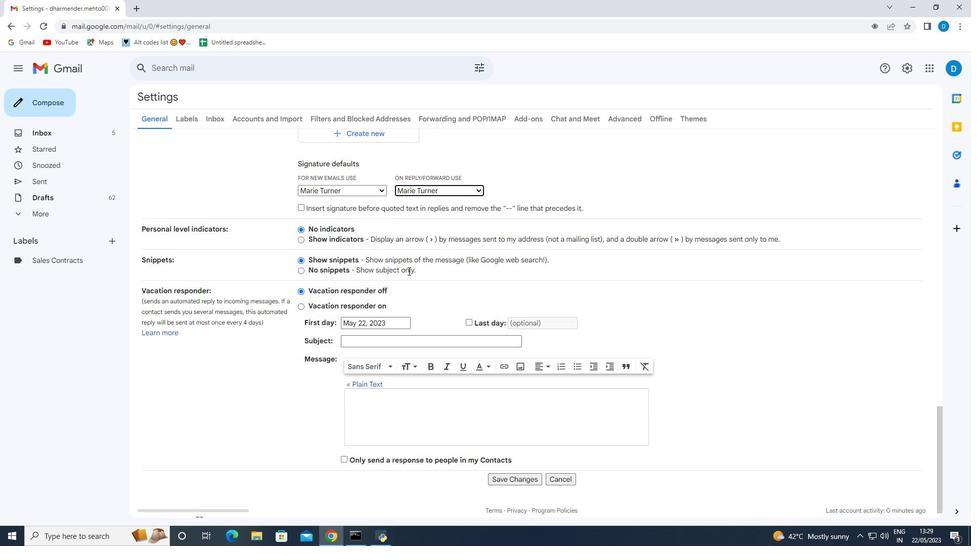 
Action: Mouse scrolled (410, 278) with delta (0, 0)
Screenshot: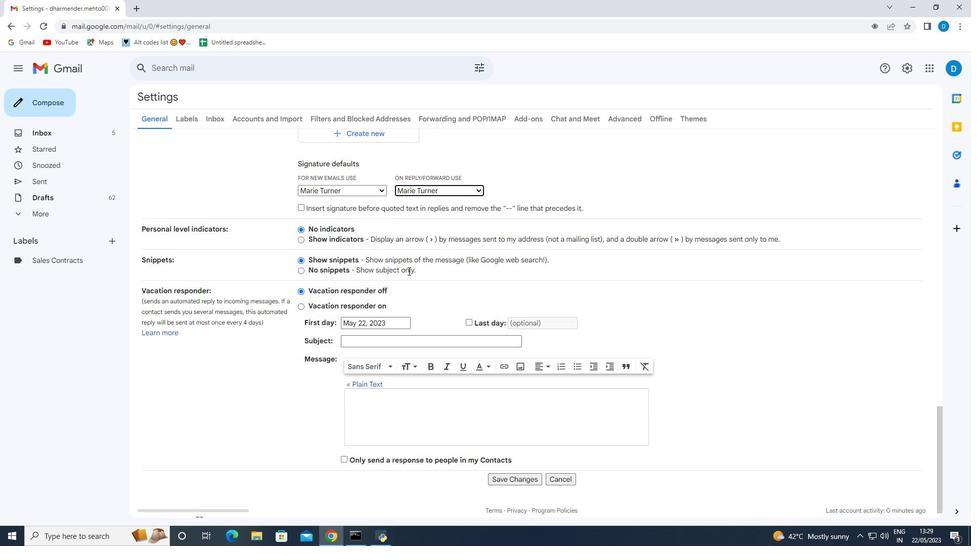 
Action: Mouse moved to (410, 280)
Screenshot: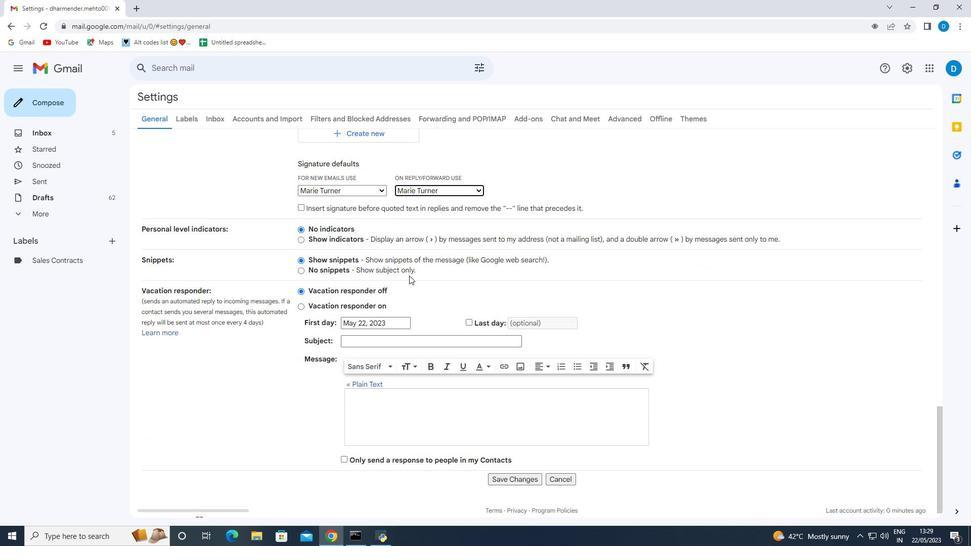 
Action: Mouse scrolled (410, 280) with delta (0, 0)
Screenshot: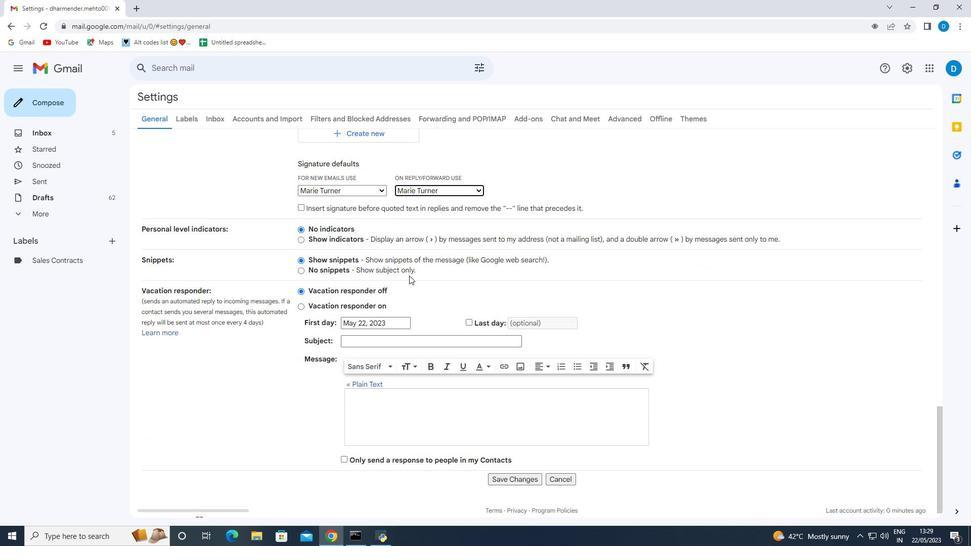 
Action: Mouse moved to (410, 283)
Screenshot: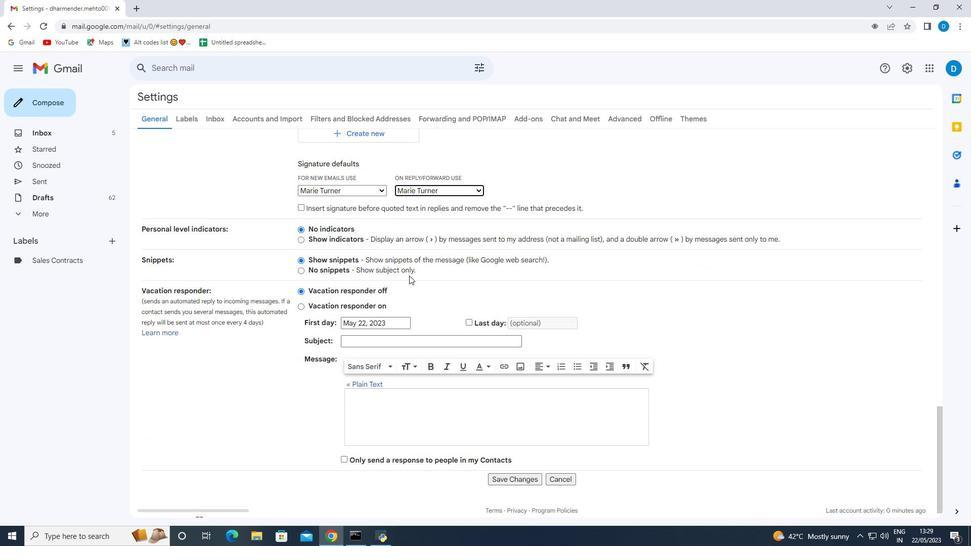 
Action: Mouse scrolled (410, 282) with delta (0, 0)
Screenshot: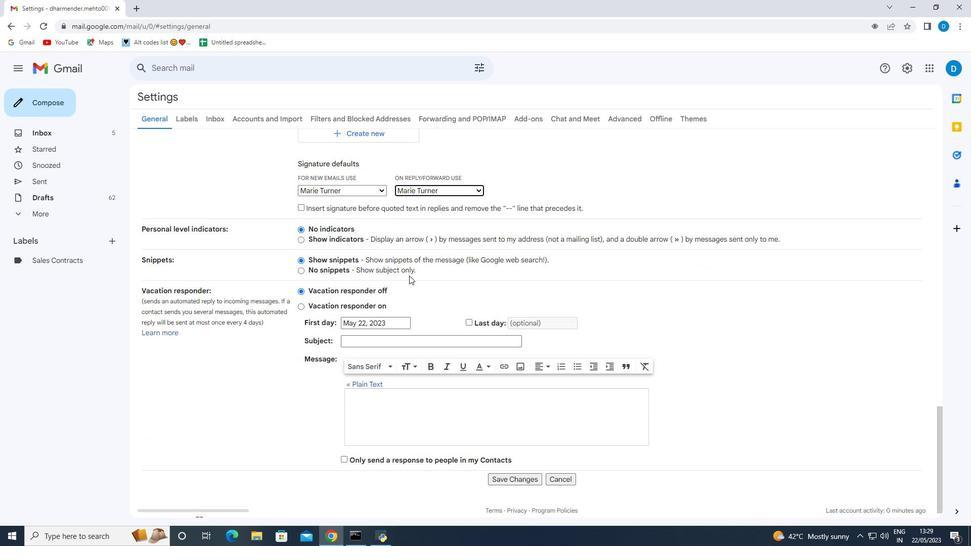 
Action: Mouse moved to (410, 289)
Screenshot: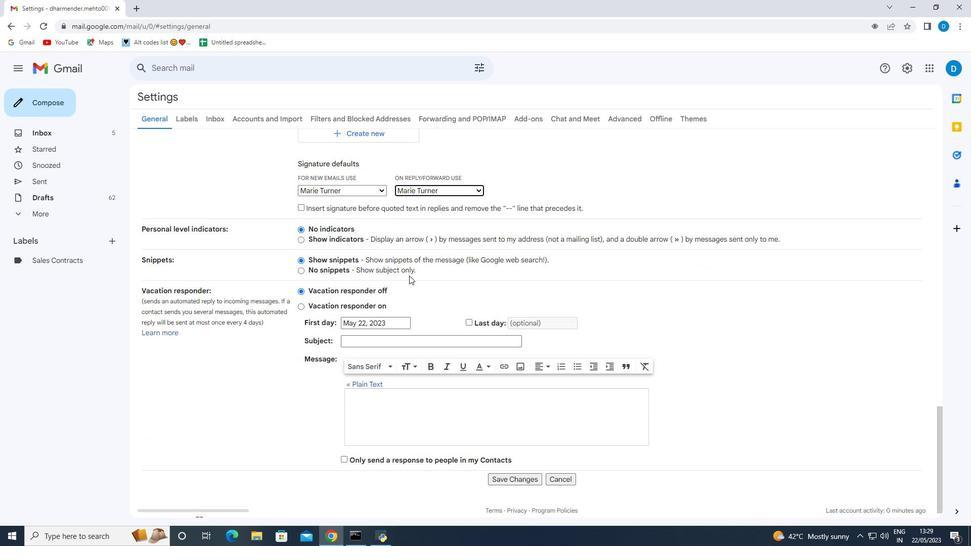 
Action: Mouse scrolled (410, 288) with delta (0, 0)
Screenshot: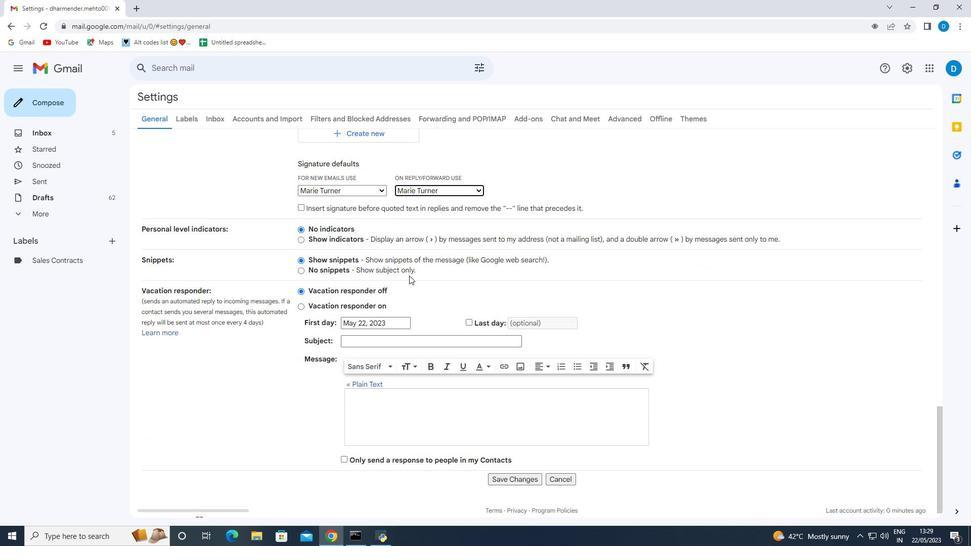 
Action: Mouse moved to (504, 459)
Screenshot: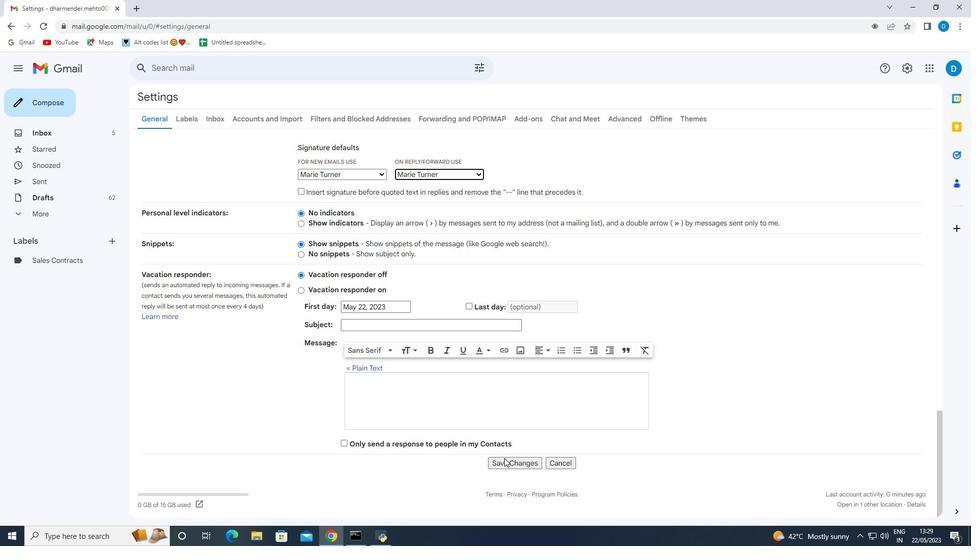 
Action: Mouse pressed left at (504, 459)
Screenshot: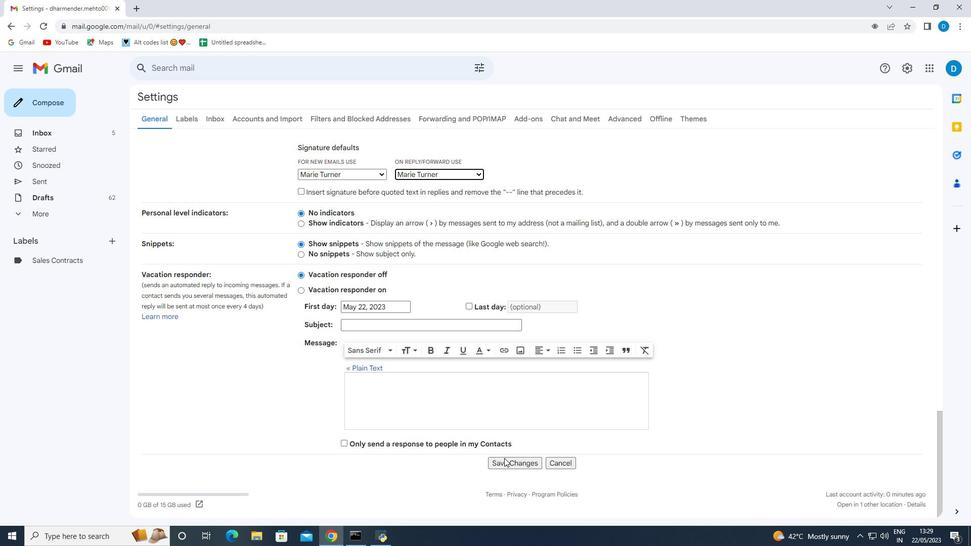 
Action: Mouse moved to (42, 94)
Screenshot: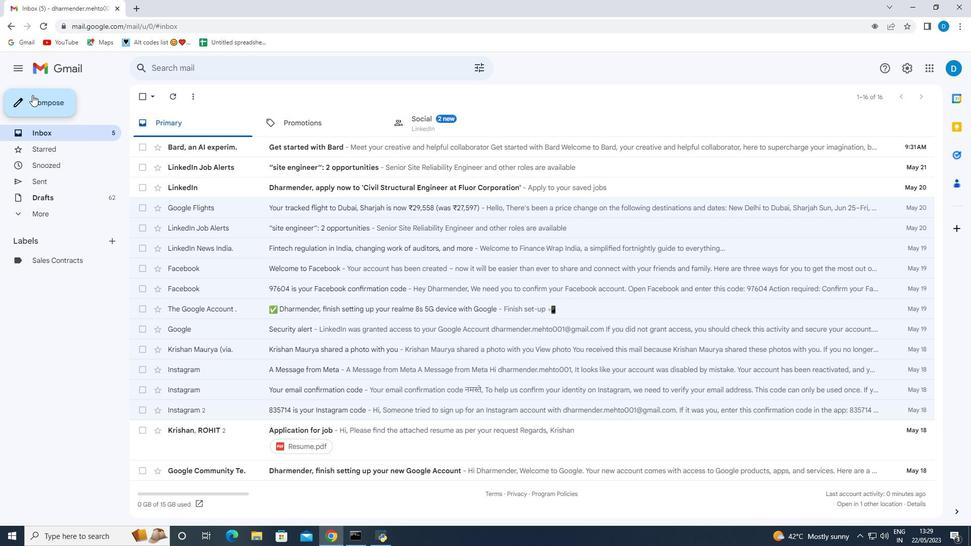
Action: Mouse pressed left at (42, 94)
Screenshot: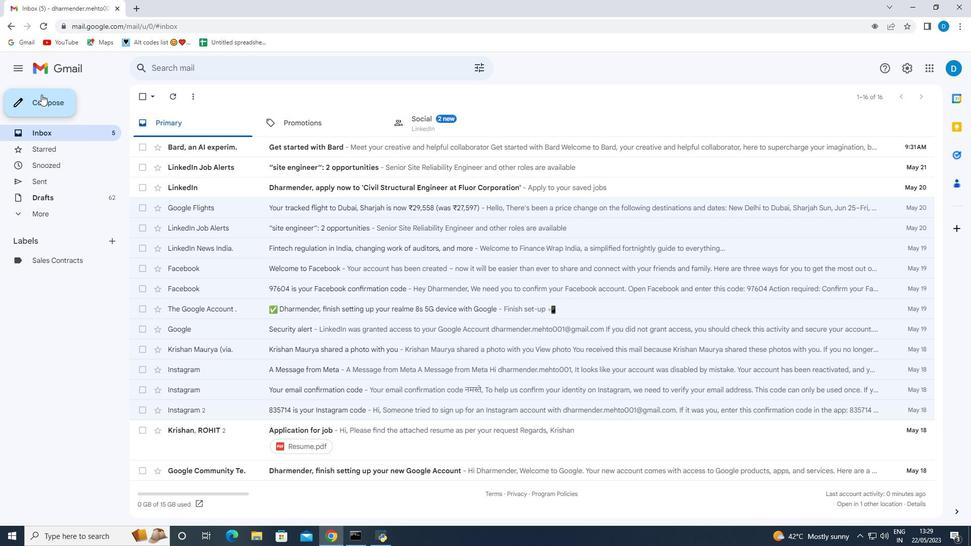 
Action: Mouse moved to (667, 303)
Screenshot: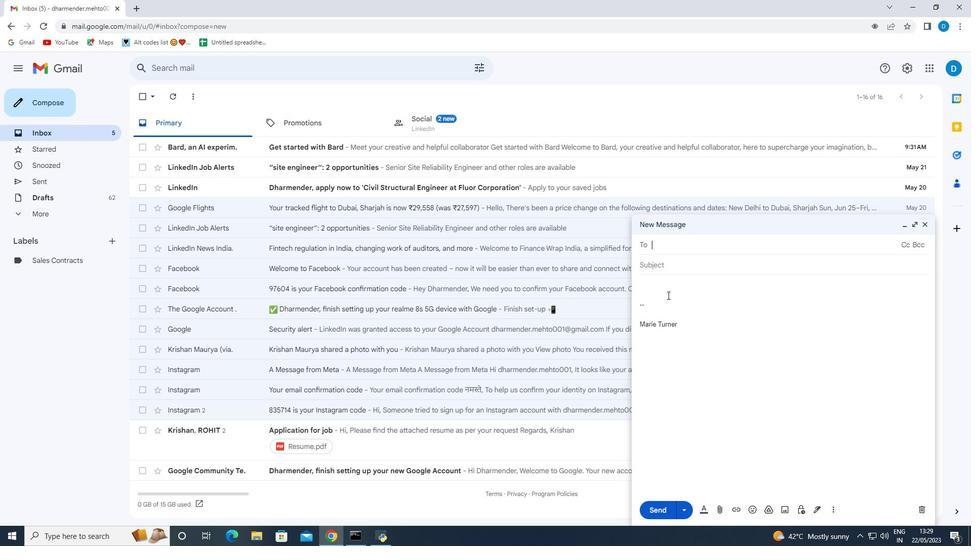 
Action: Mouse pressed left at (667, 303)
Screenshot: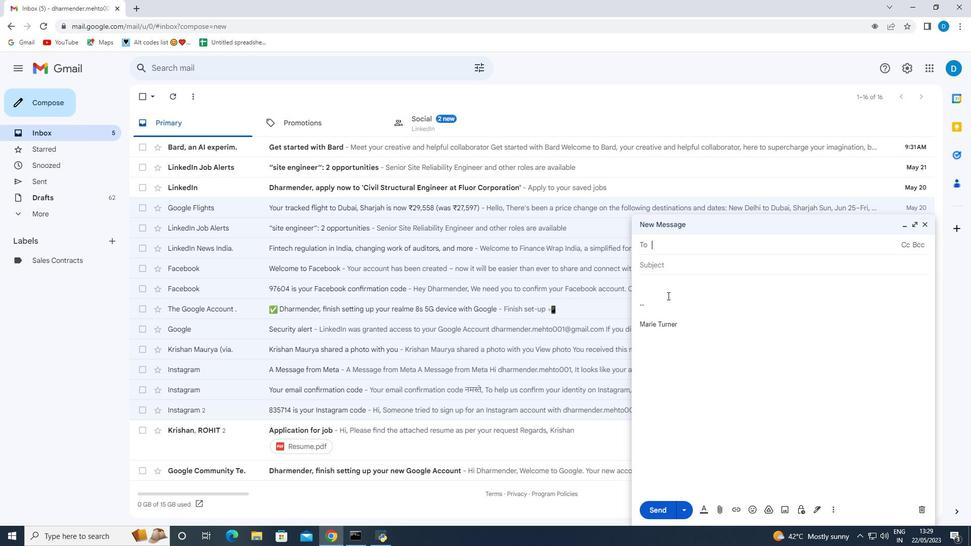 
Action: Mouse moved to (667, 303)
Screenshot: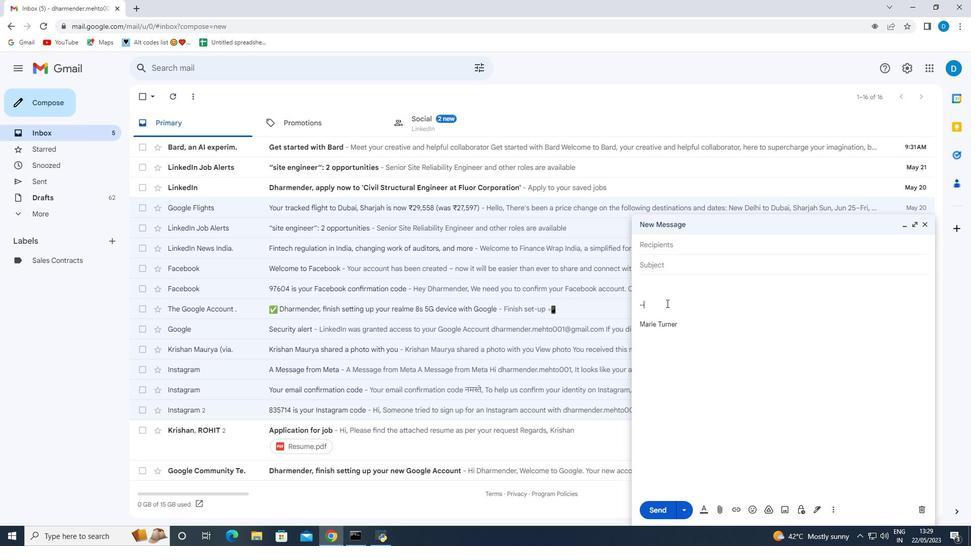 
Action: Key pressed <Key.backspace><Key.backspace><Key.backspace><Key.backspace><Key.backspace><Key.backspace><Key.shift>With<Key.space><Key.shift>sincere<Key.space>appreciation<Key.space>and<Key.space>gratitude,
Screenshot: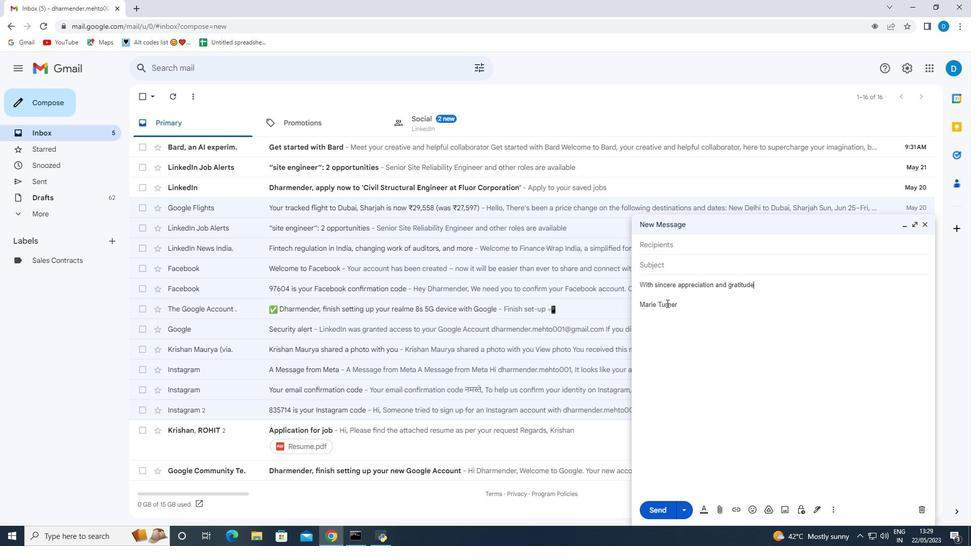 
Action: Mouse moved to (834, 511)
Screenshot: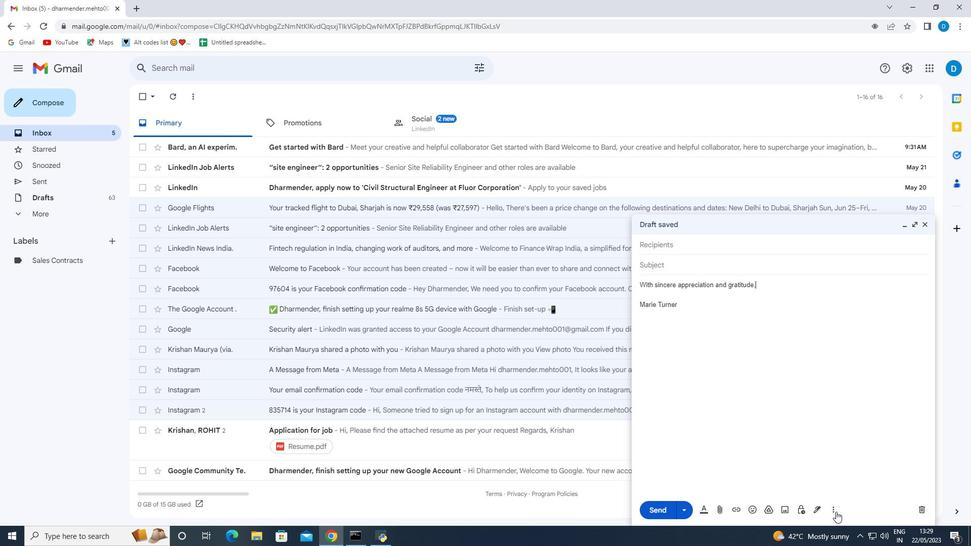 
Action: Mouse pressed left at (834, 511)
Screenshot: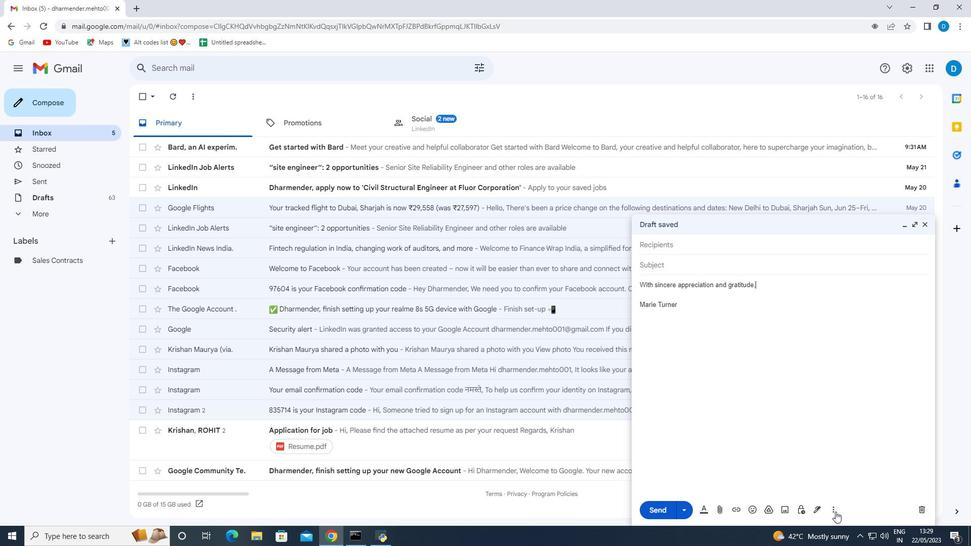 
Action: Mouse moved to (860, 417)
Screenshot: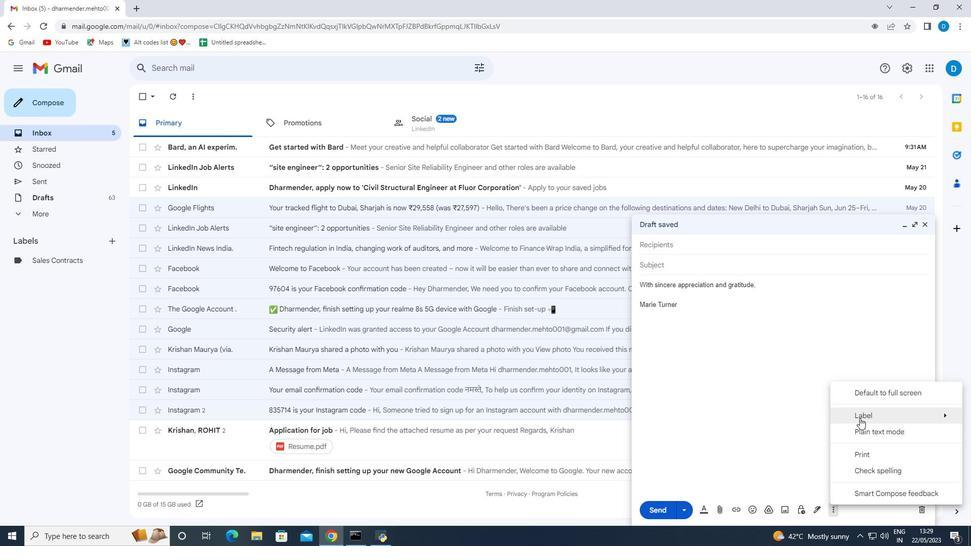 
Action: Mouse pressed left at (860, 417)
Screenshot: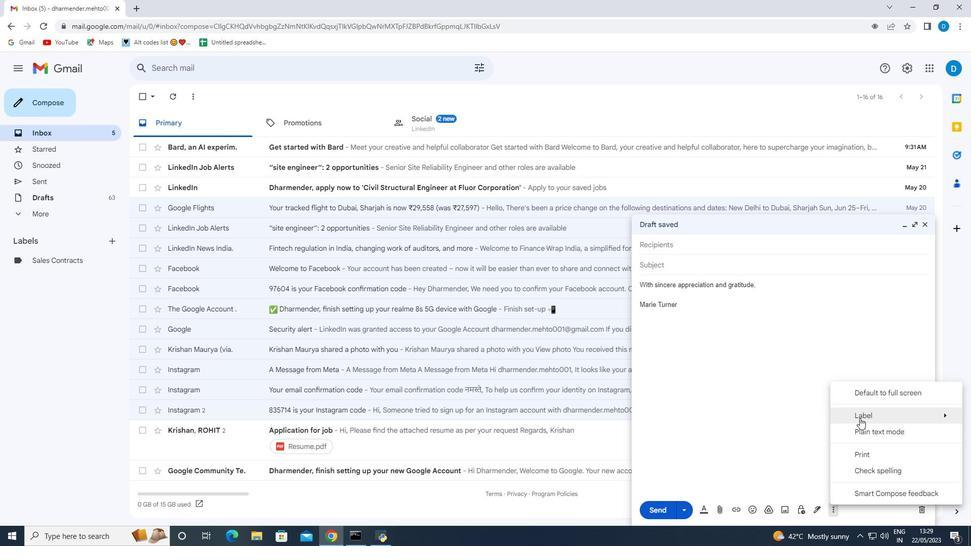 
Action: Mouse moved to (756, 398)
Screenshot: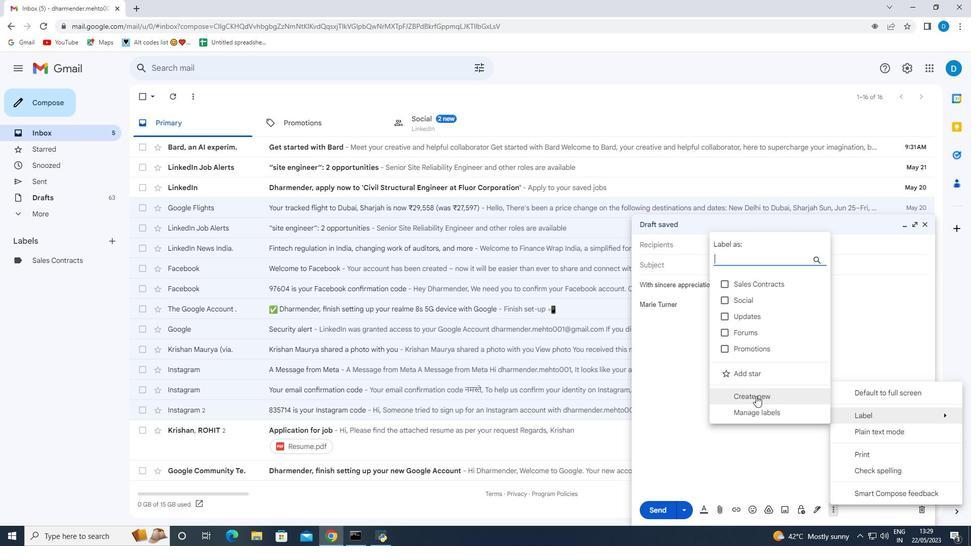 
Action: Mouse pressed left at (756, 398)
Screenshot: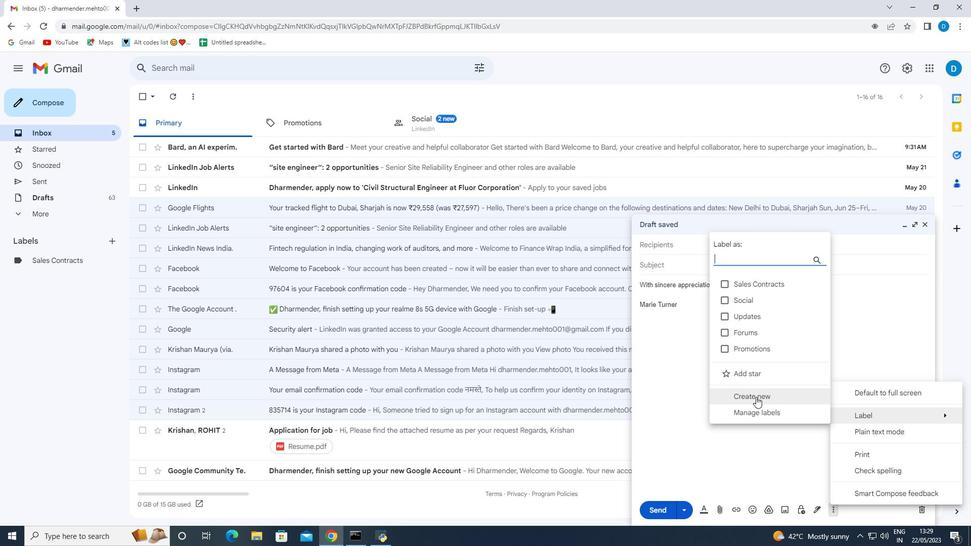 
Action: Mouse moved to (536, 280)
Screenshot: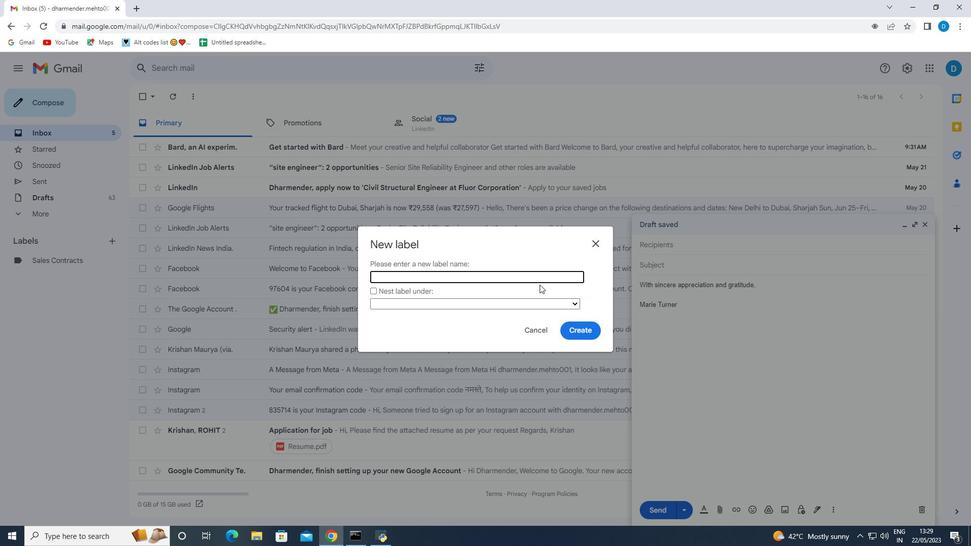 
Action: Mouse pressed left at (536, 280)
Screenshot: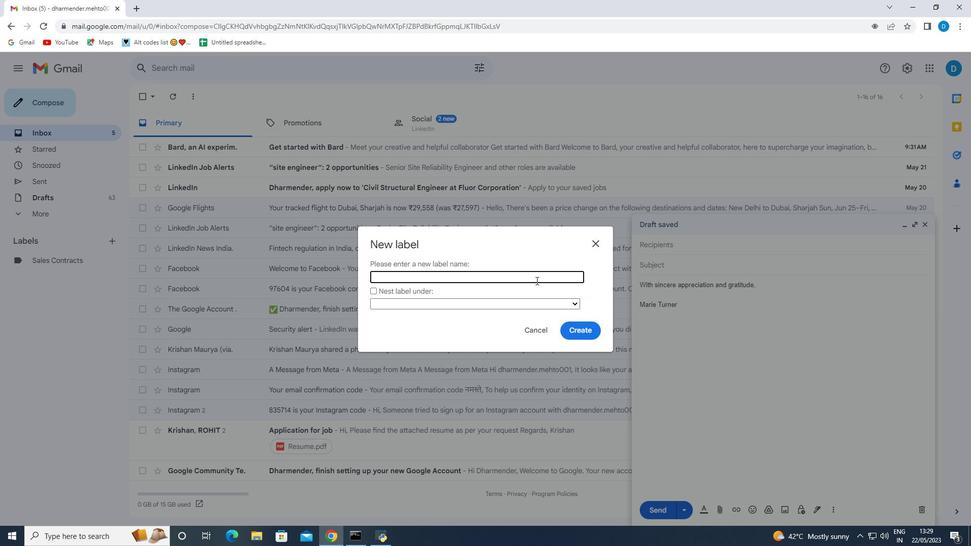 
Action: Key pressed <Key.shift>Service<Key.space><Key.shift>Contracts
Screenshot: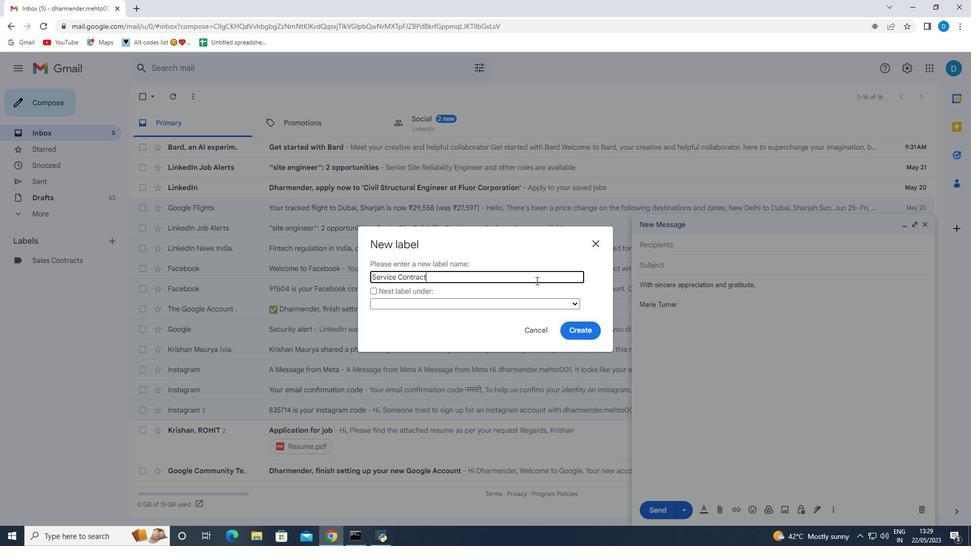 
Action: Mouse moved to (584, 333)
Screenshot: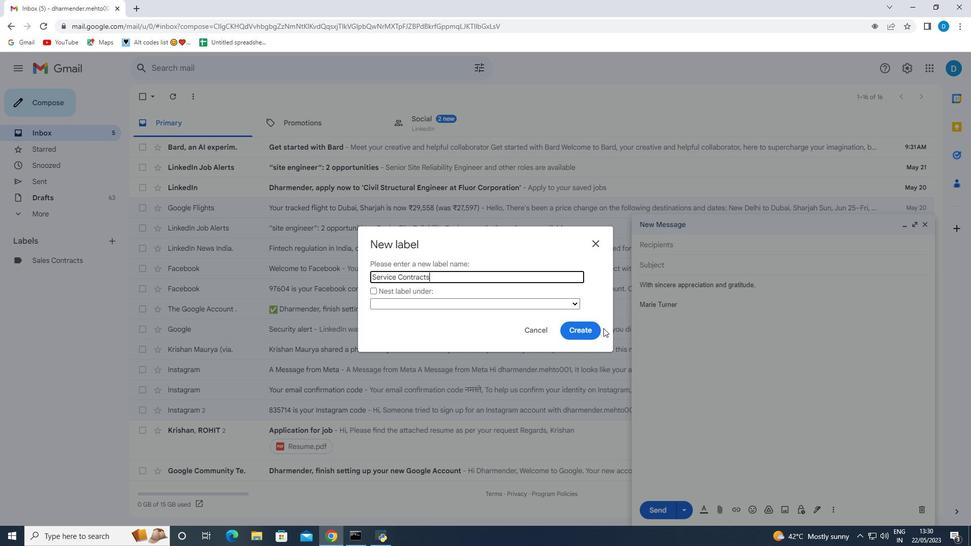 
Action: Mouse pressed left at (584, 333)
Screenshot: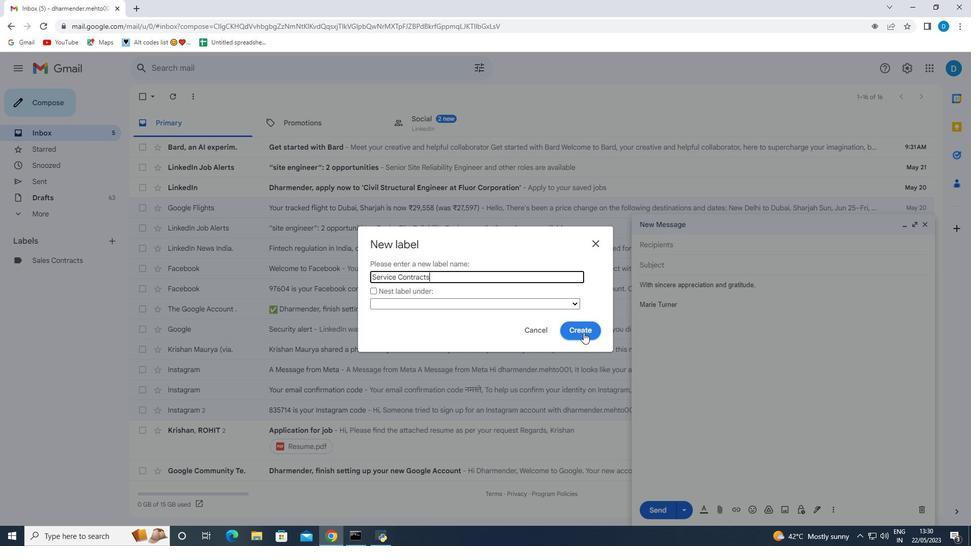
Action: Mouse moved to (114, 262)
Screenshot: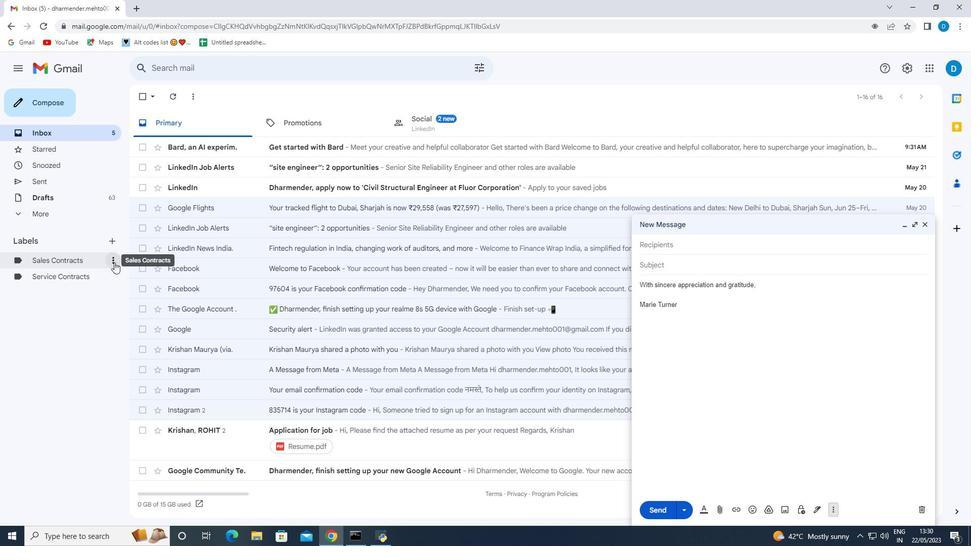 
Action: Mouse pressed left at (114, 262)
Screenshot: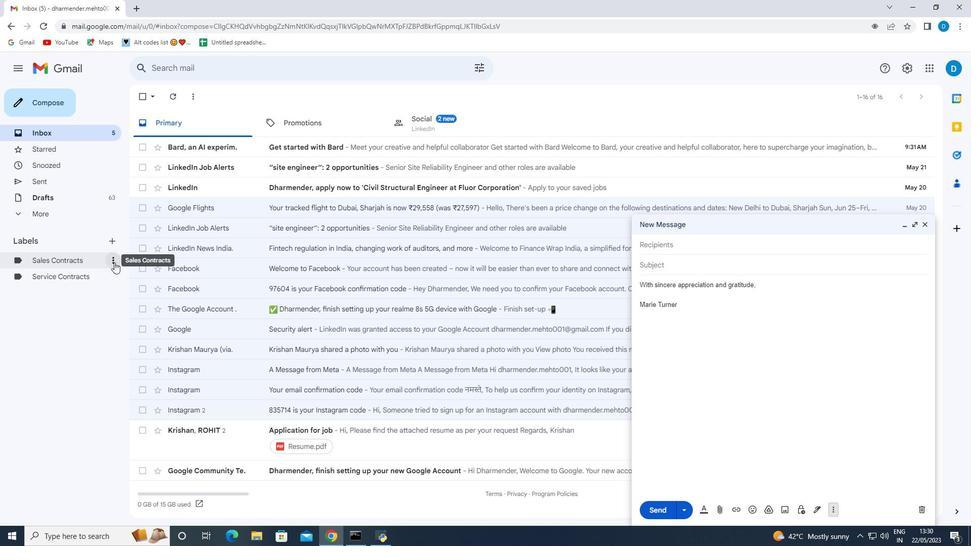 
Action: Mouse moved to (153, 448)
Screenshot: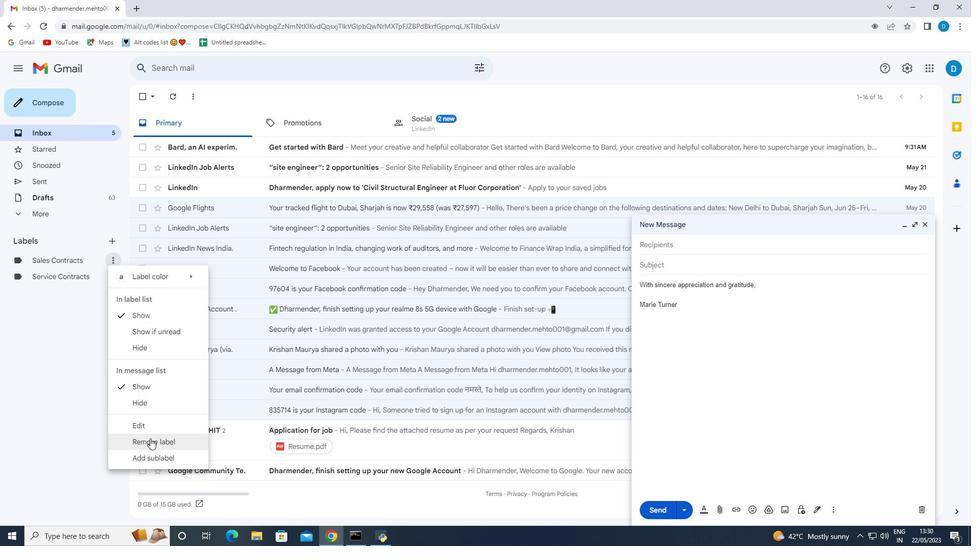 
Action: Mouse pressed left at (153, 448)
Screenshot: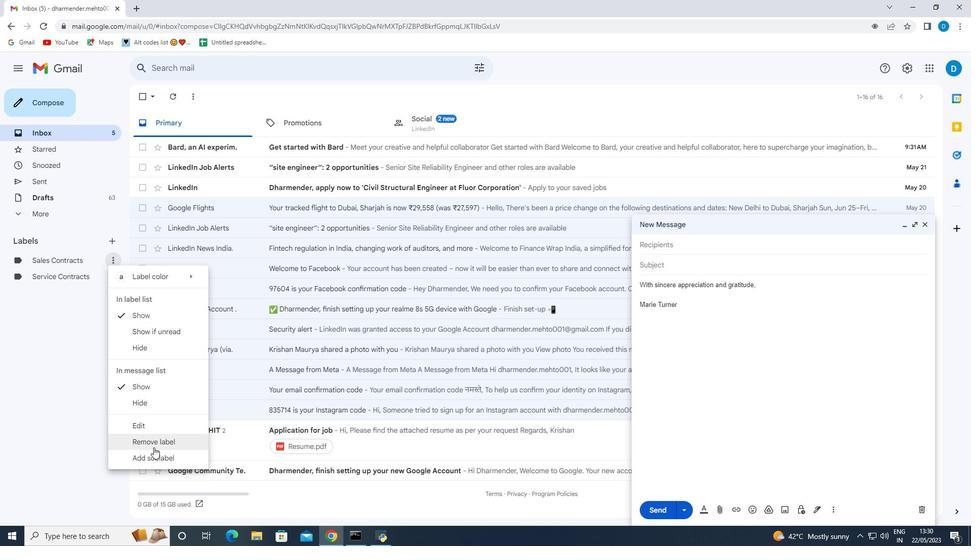 
Action: Mouse moved to (568, 315)
Screenshot: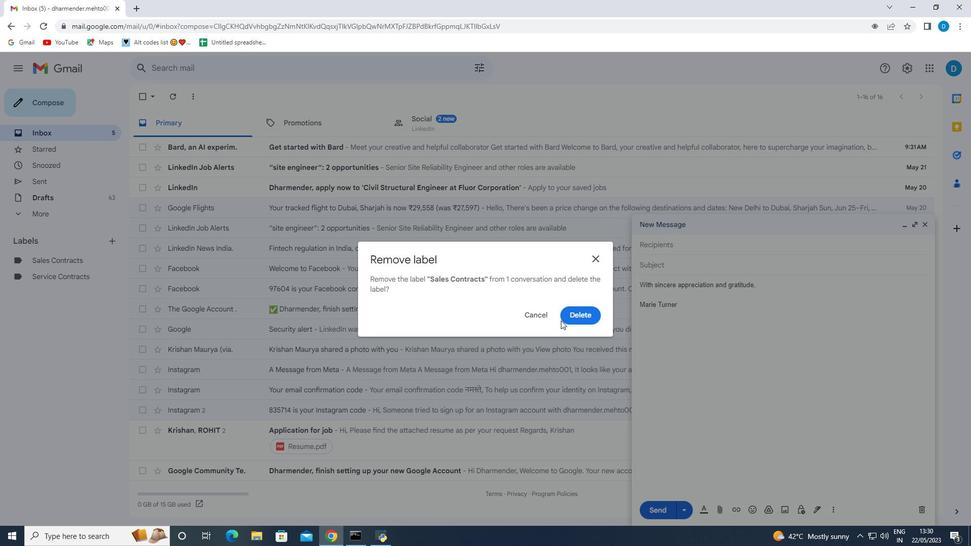 
Action: Mouse pressed left at (568, 315)
Screenshot: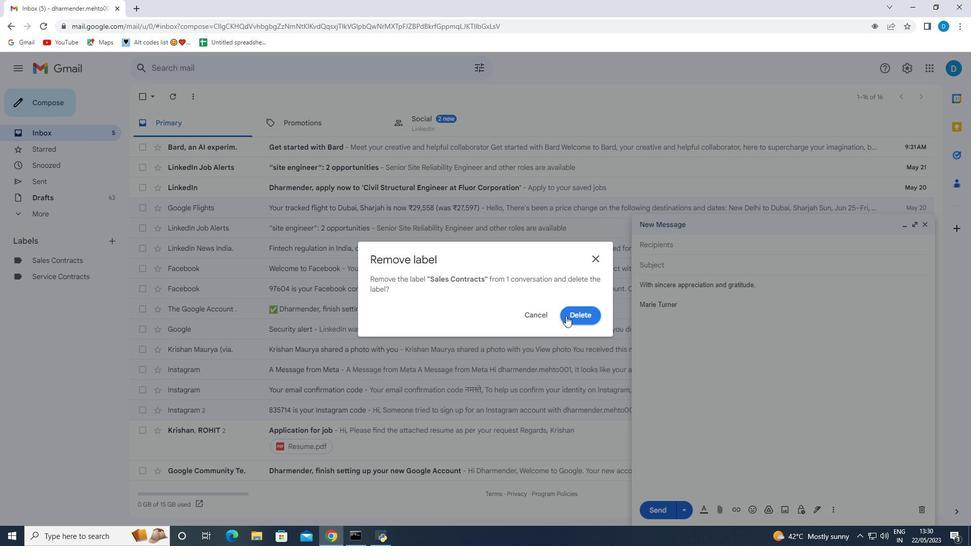 
Action: Mouse moved to (108, 258)
Screenshot: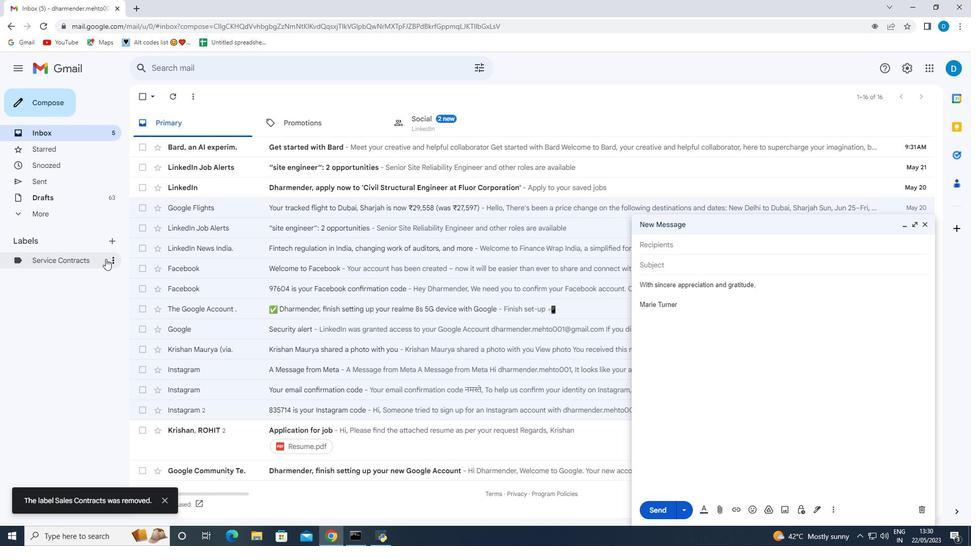 
Action: Mouse pressed left at (108, 258)
Screenshot: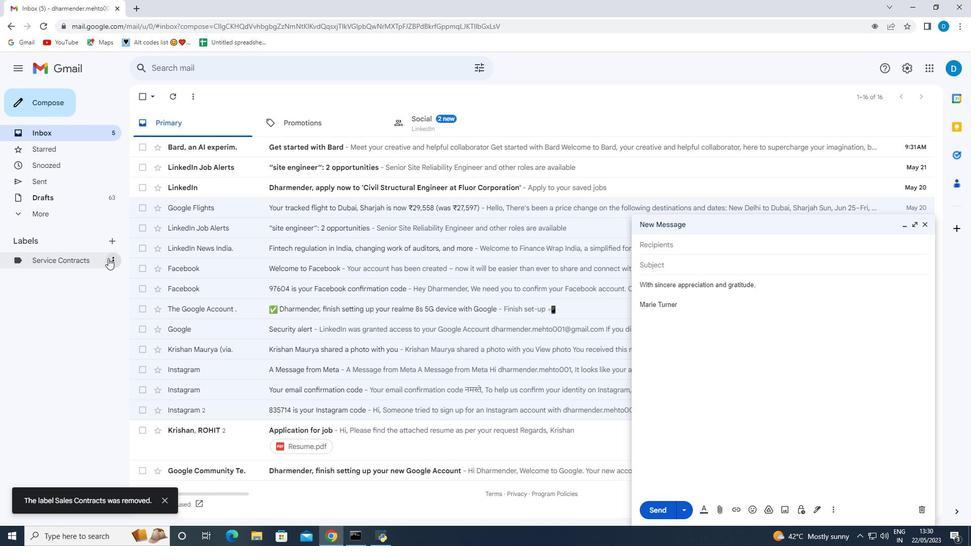 
Action: Mouse moved to (157, 277)
Screenshot: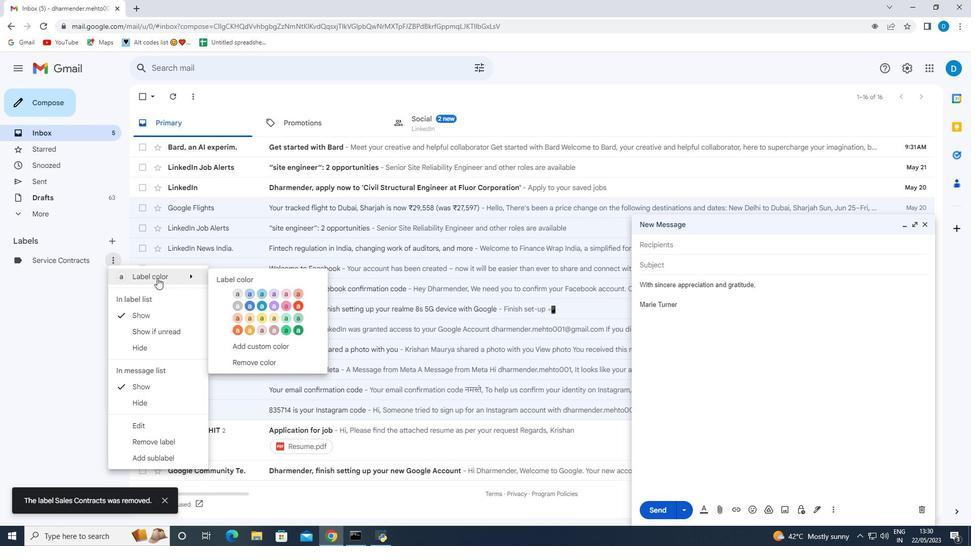 
Action: Mouse pressed left at (157, 277)
Screenshot: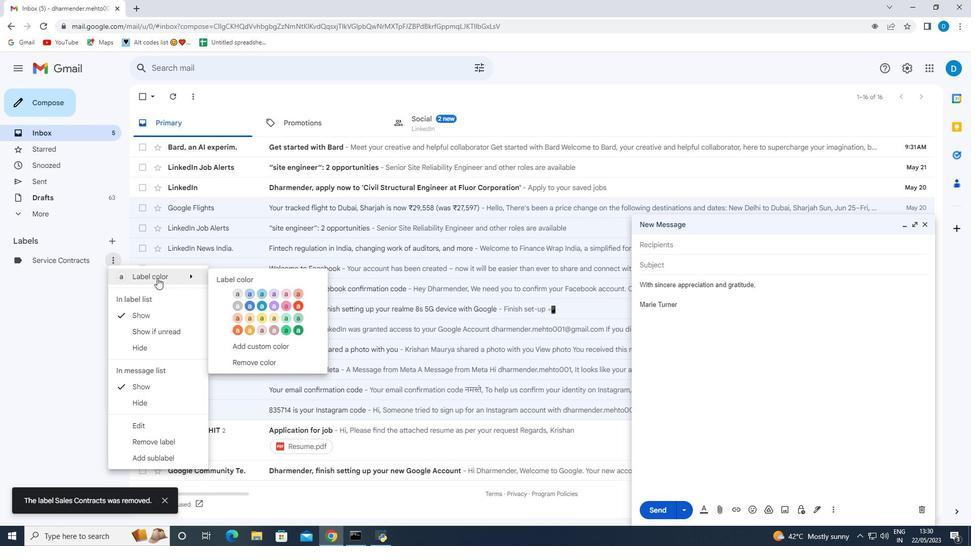 
Action: Mouse moved to (295, 293)
Screenshot: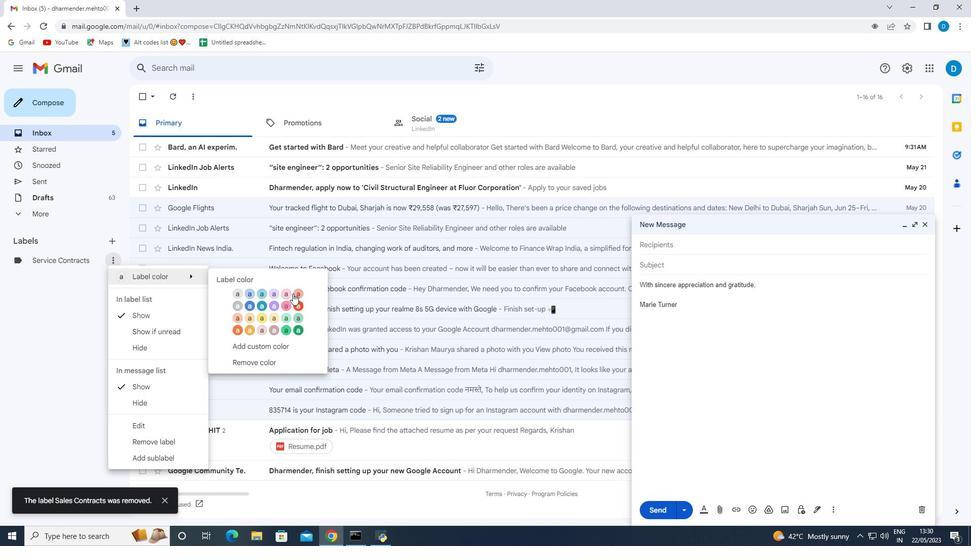 
Action: Mouse pressed left at (295, 293)
Screenshot: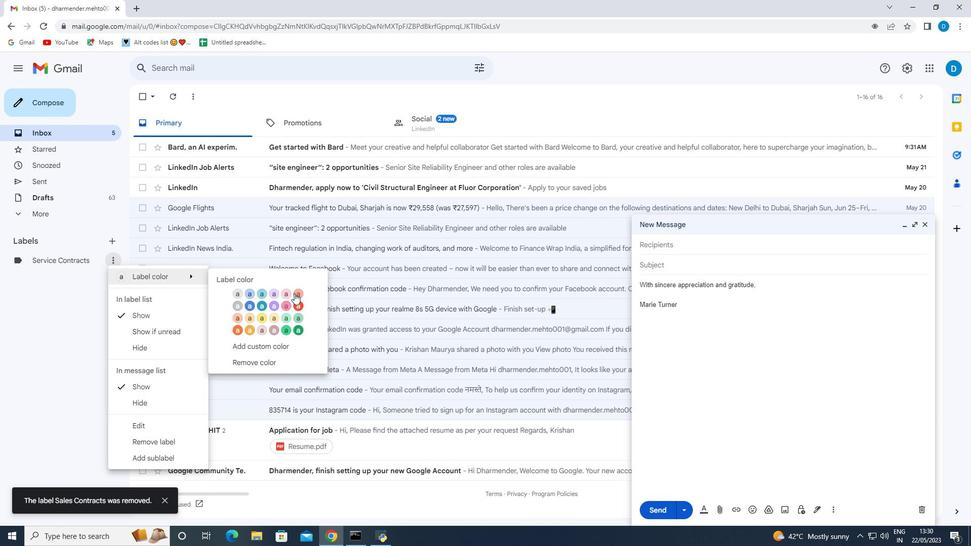 
Action: Mouse moved to (833, 507)
Screenshot: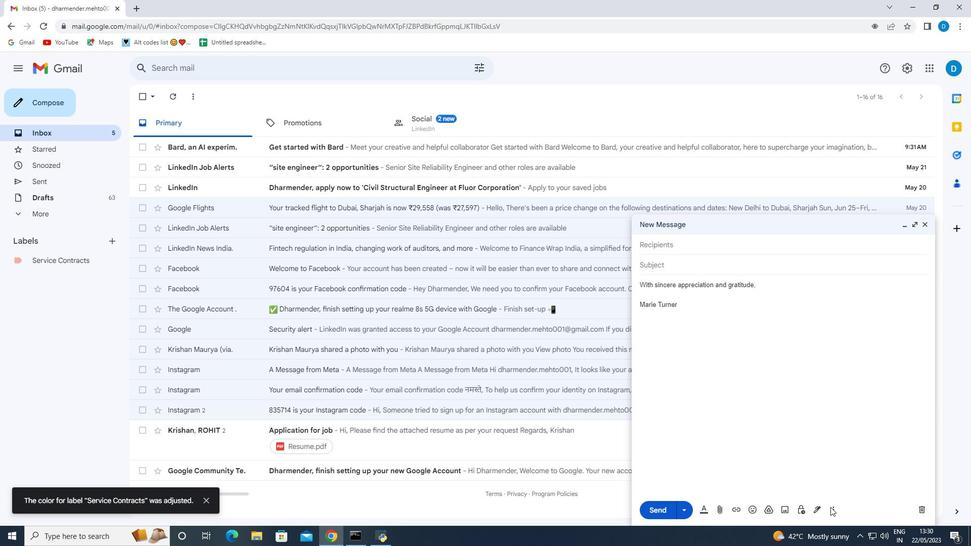 
Action: Mouse pressed left at (833, 507)
Screenshot: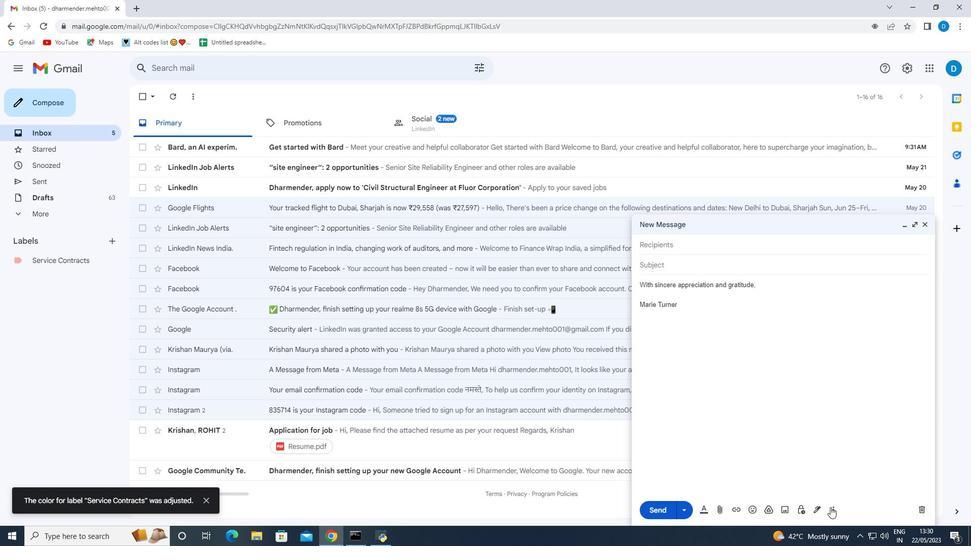 
Action: Mouse moved to (857, 417)
Screenshot: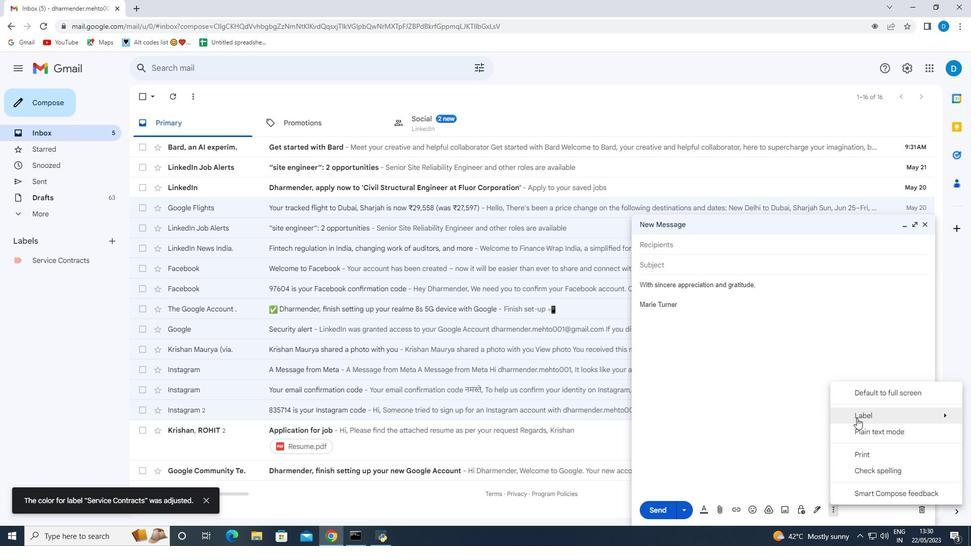 
Action: Mouse pressed left at (857, 417)
Screenshot: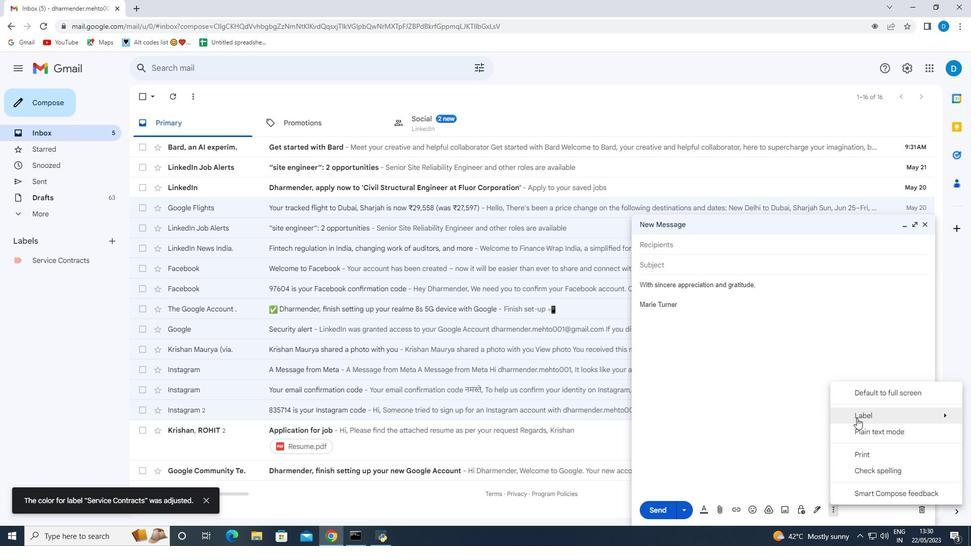 
Action: Mouse moved to (727, 285)
Screenshot: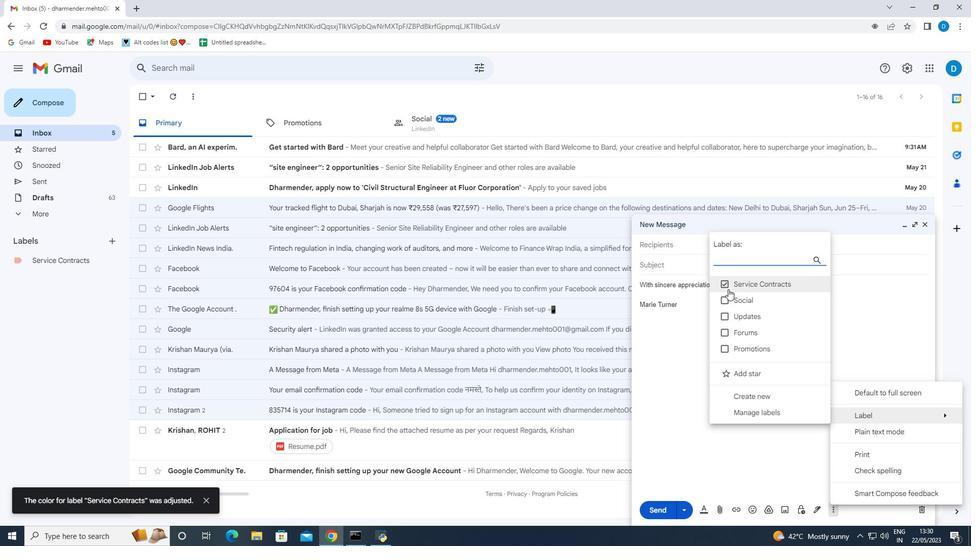 
Action: Mouse pressed left at (727, 285)
Screenshot: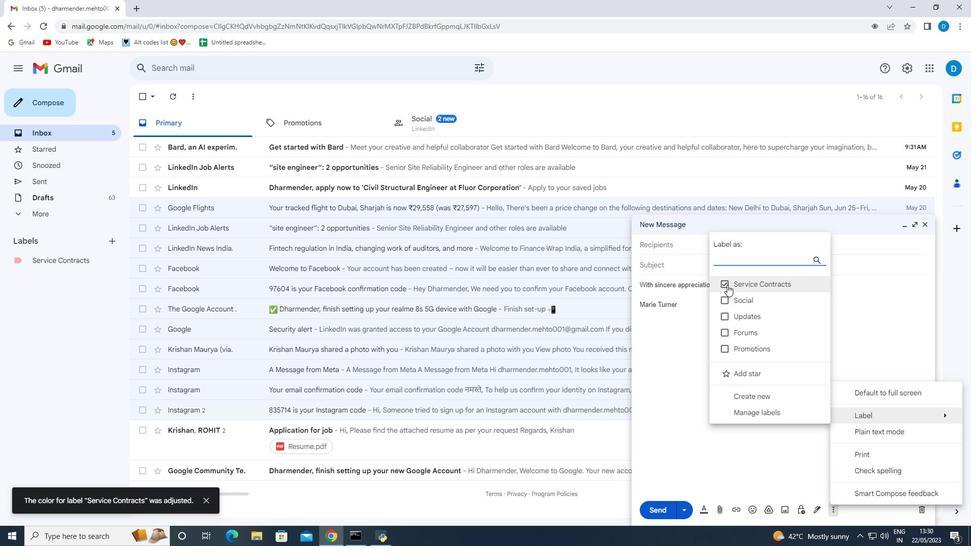 
Action: Mouse pressed left at (727, 285)
Screenshot: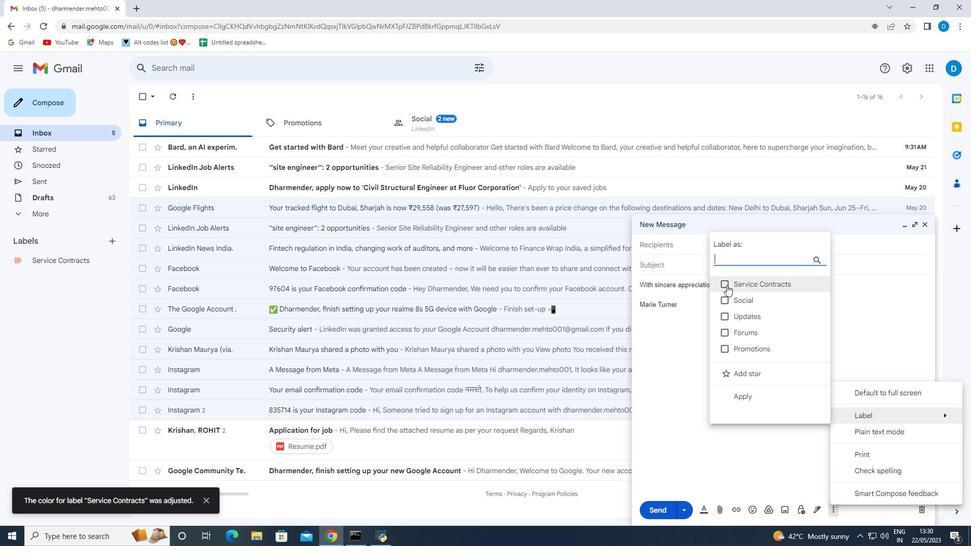 
Action: Mouse moved to (698, 327)
Screenshot: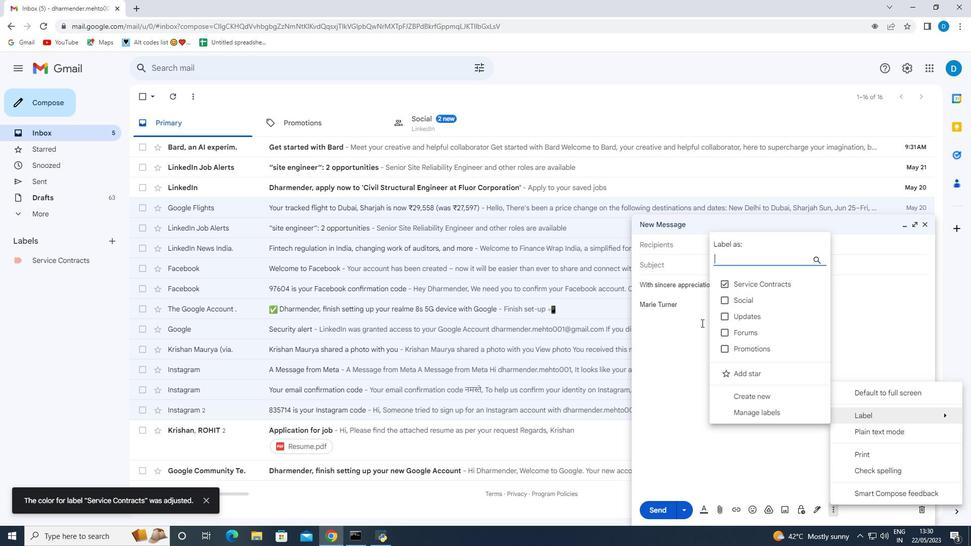 
Action: Mouse pressed left at (698, 327)
Screenshot: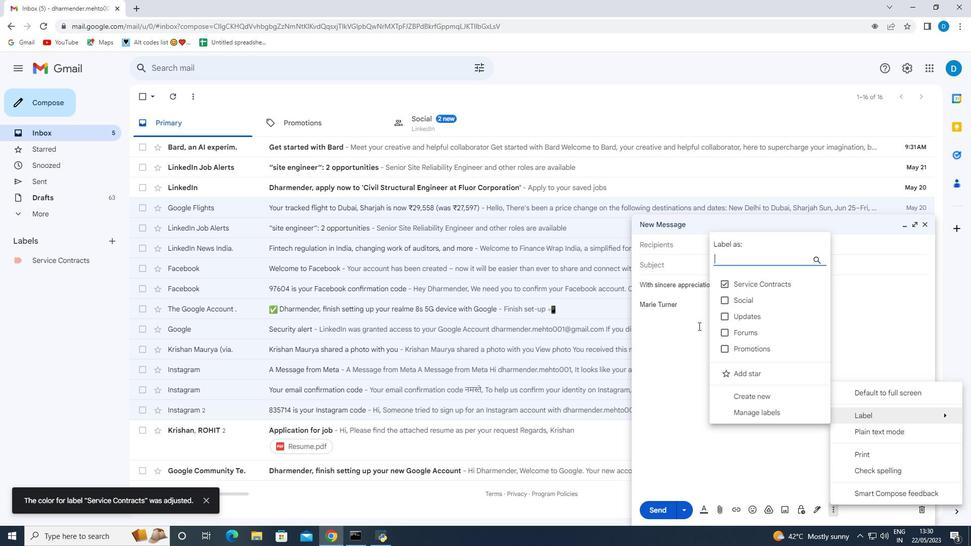 
Action: Mouse moved to (683, 247)
Screenshot: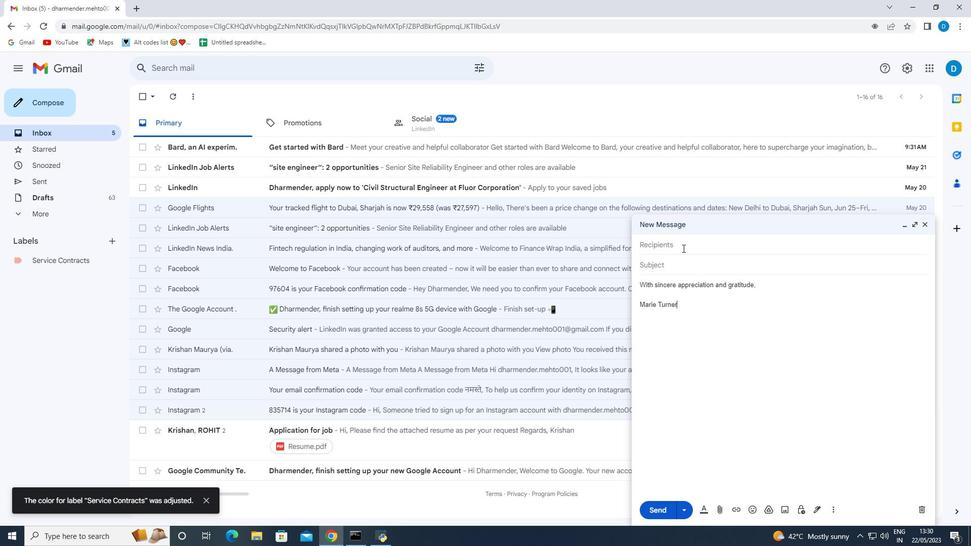 
Action: Mouse pressed left at (683, 247)
Screenshot: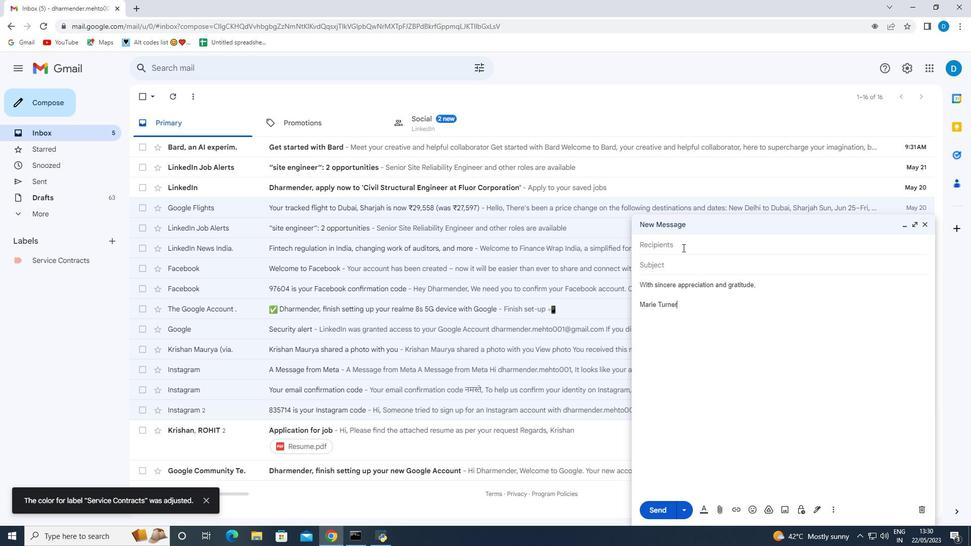 
Action: Key pressed softage.9<Key.shift>@softage.net
Screenshot: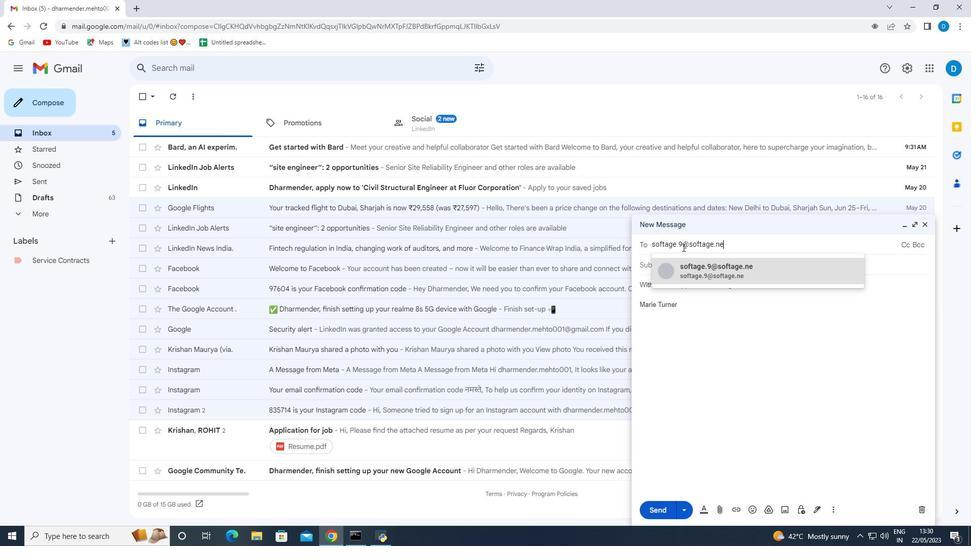 
Action: Mouse moved to (701, 274)
Screenshot: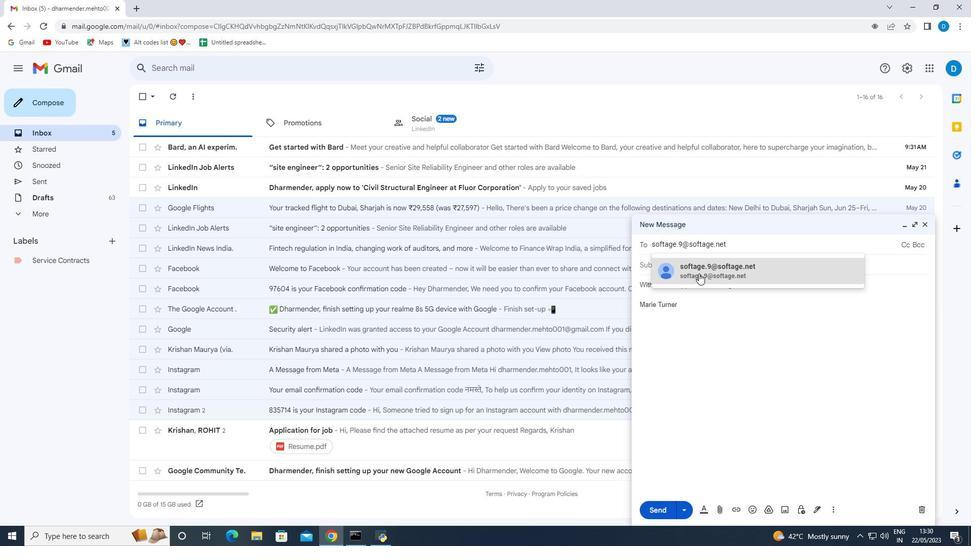 
Action: Mouse pressed left at (701, 274)
Screenshot: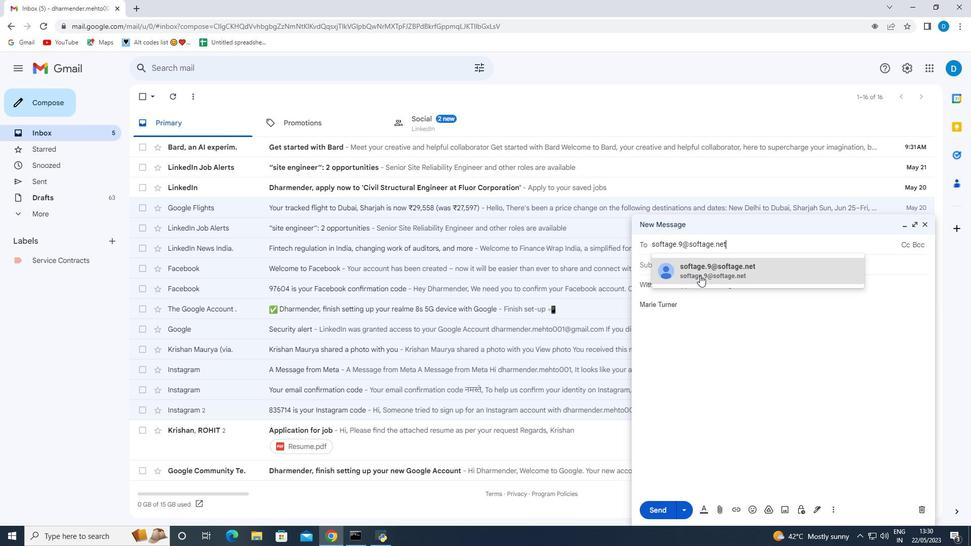 
Action: Mouse moved to (822, 433)
Screenshot: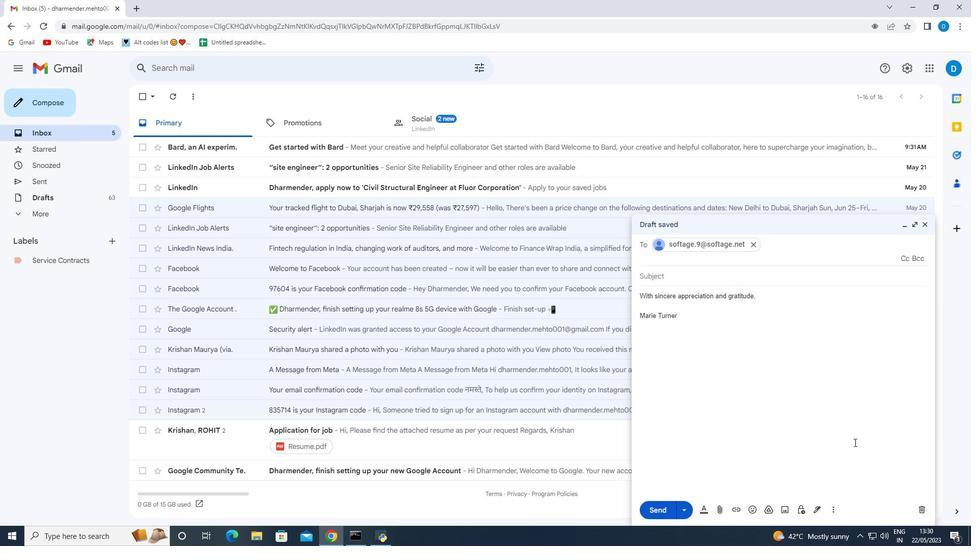 
